 Task: Find connections with filter location Osasco with filter topic #femaleentrepreneurwith filter profile language English with filter current company CUR8 with filter school Sethu Institute of Technology with filter industry Restaurants with filter service category Wedding Photography with filter keywords title Travel Writer
Action: Mouse moved to (202, 286)
Screenshot: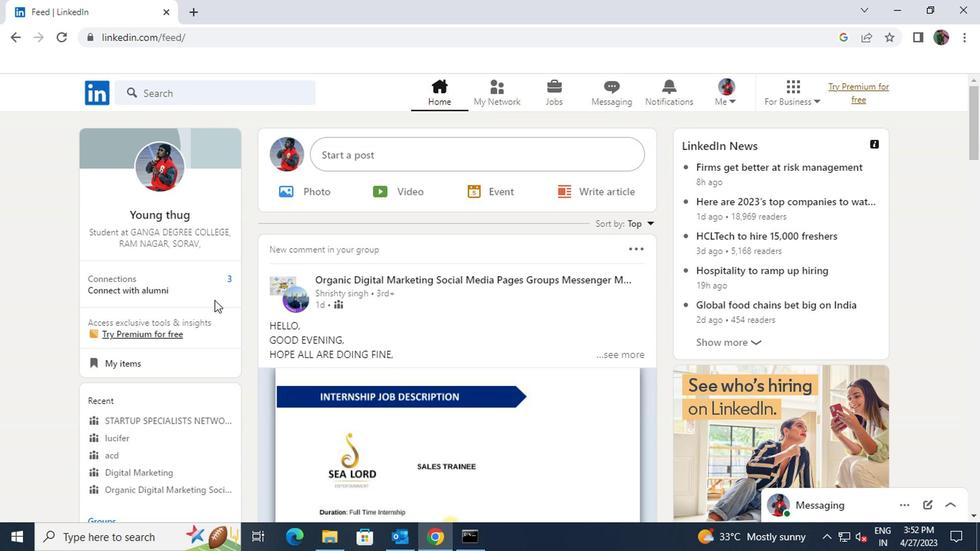
Action: Mouse pressed left at (202, 286)
Screenshot: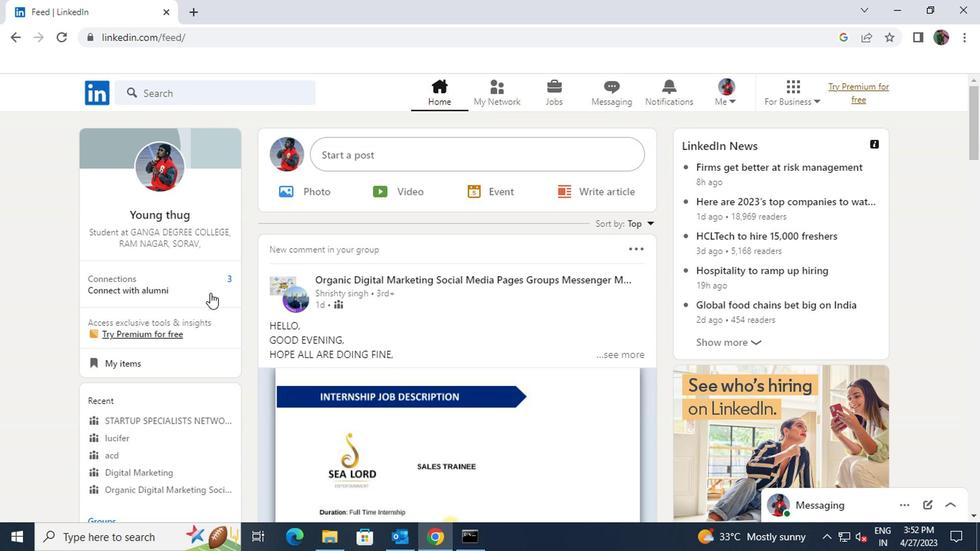 
Action: Mouse moved to (203, 171)
Screenshot: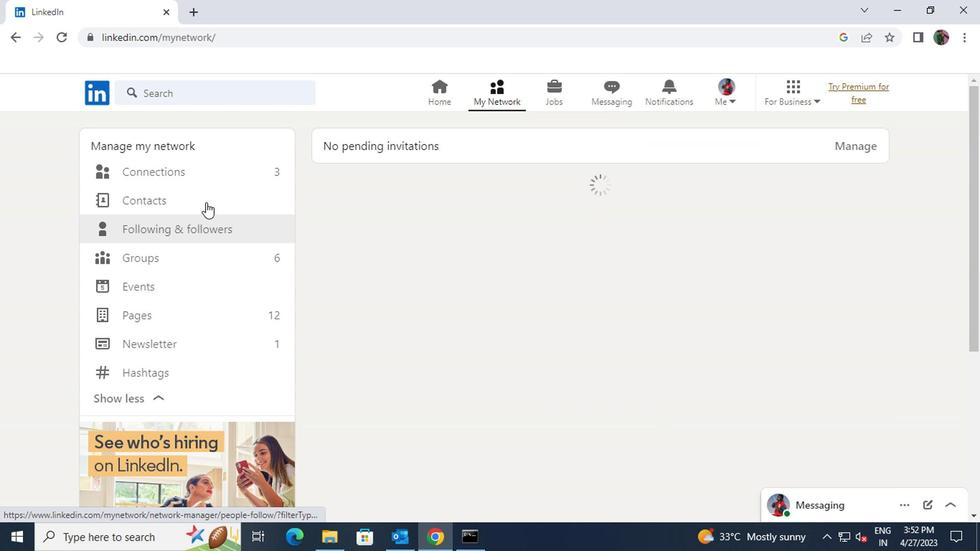 
Action: Mouse pressed left at (203, 171)
Screenshot: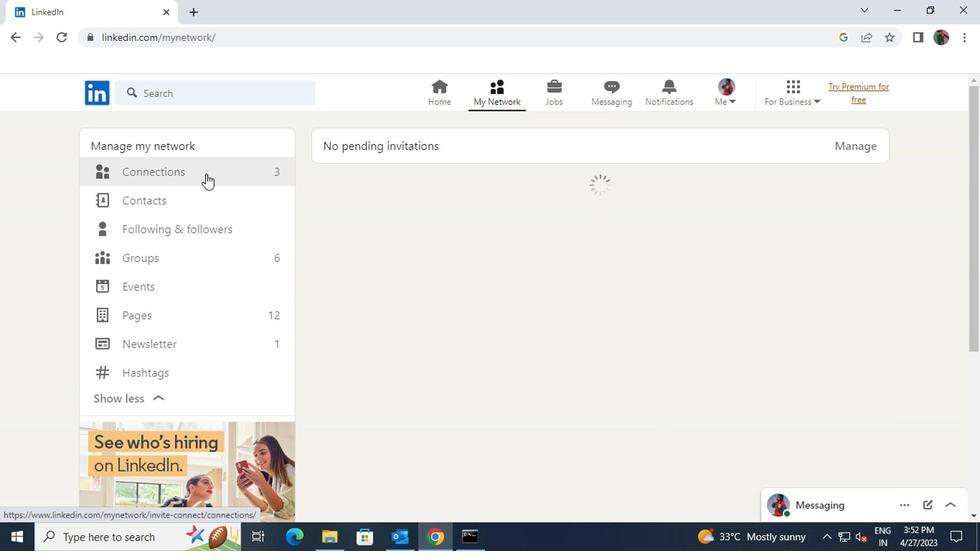 
Action: Mouse moved to (582, 172)
Screenshot: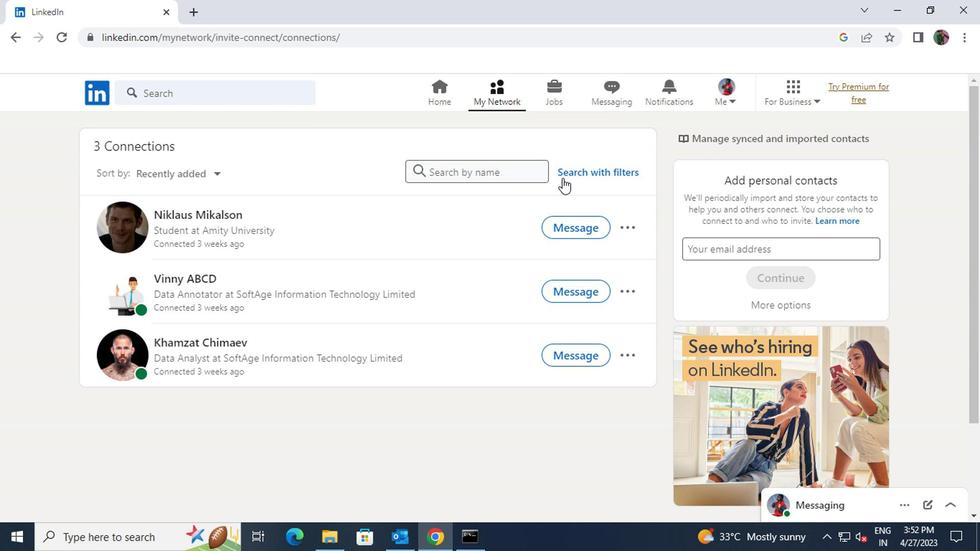 
Action: Mouse pressed left at (582, 172)
Screenshot: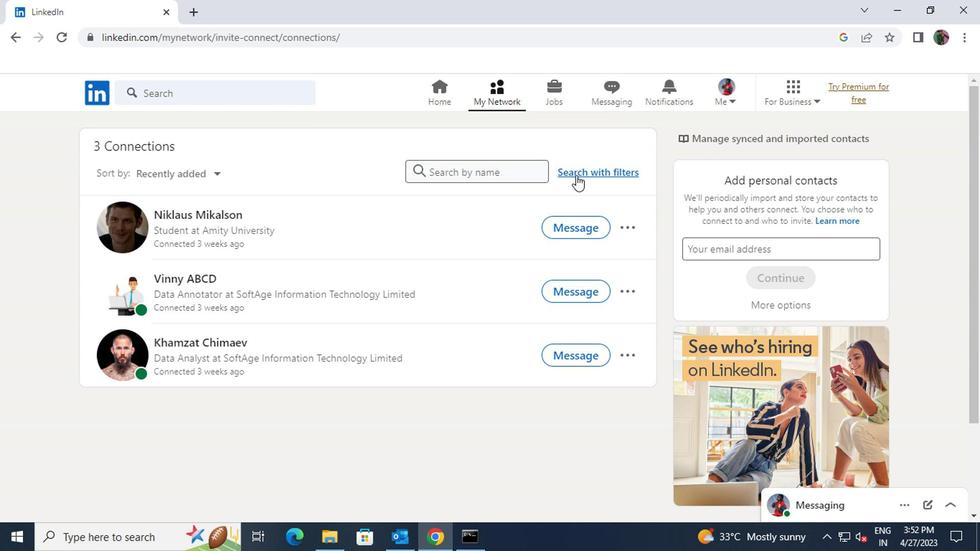 
Action: Mouse moved to (528, 136)
Screenshot: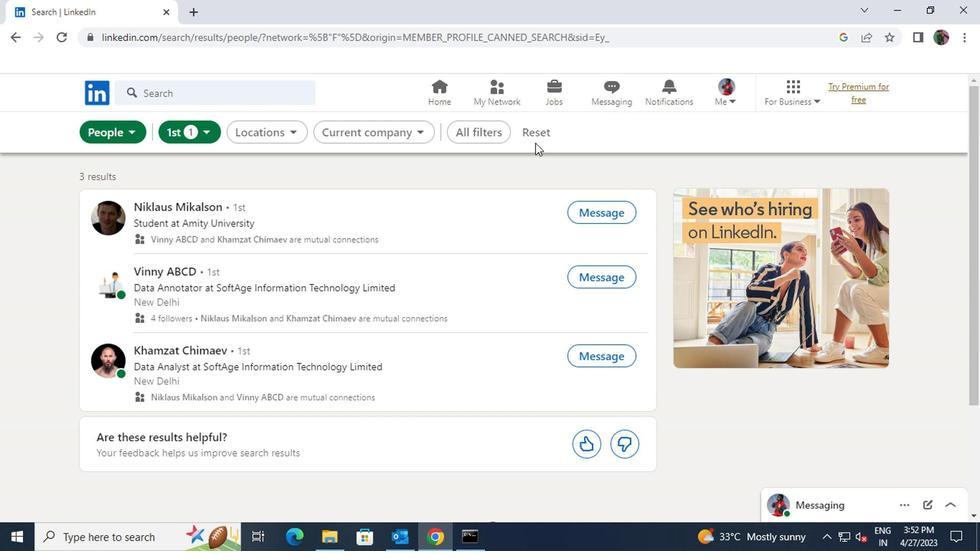 
Action: Mouse pressed left at (528, 136)
Screenshot: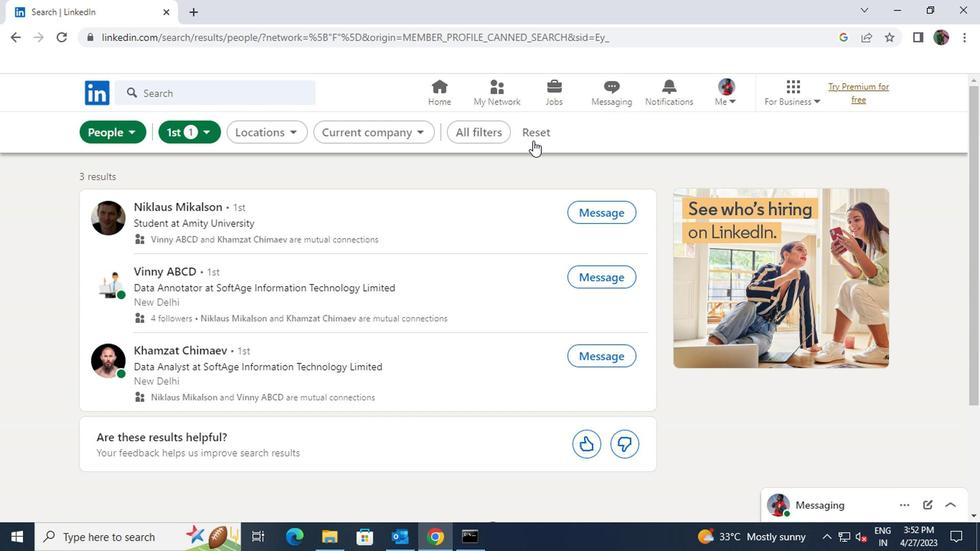 
Action: Mouse pressed left at (528, 136)
Screenshot: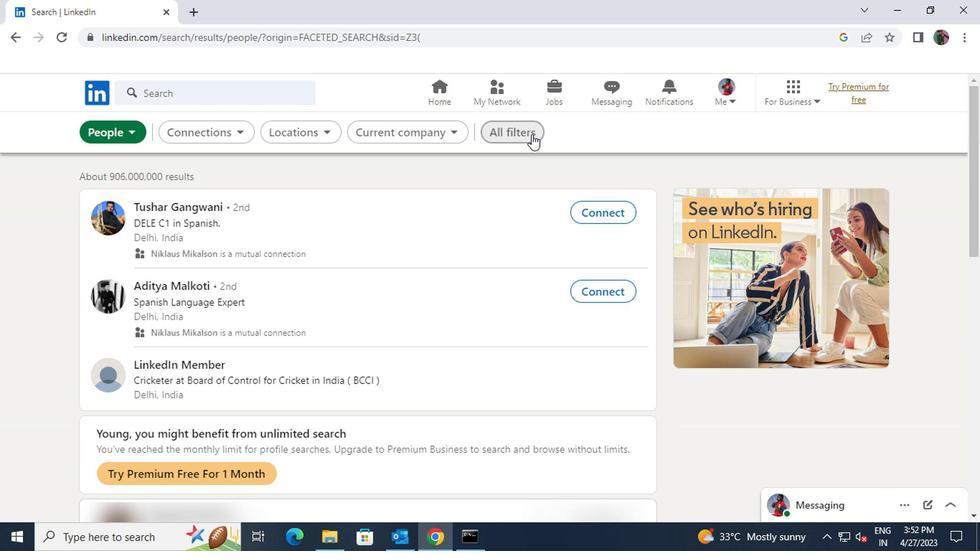 
Action: Mouse moved to (725, 295)
Screenshot: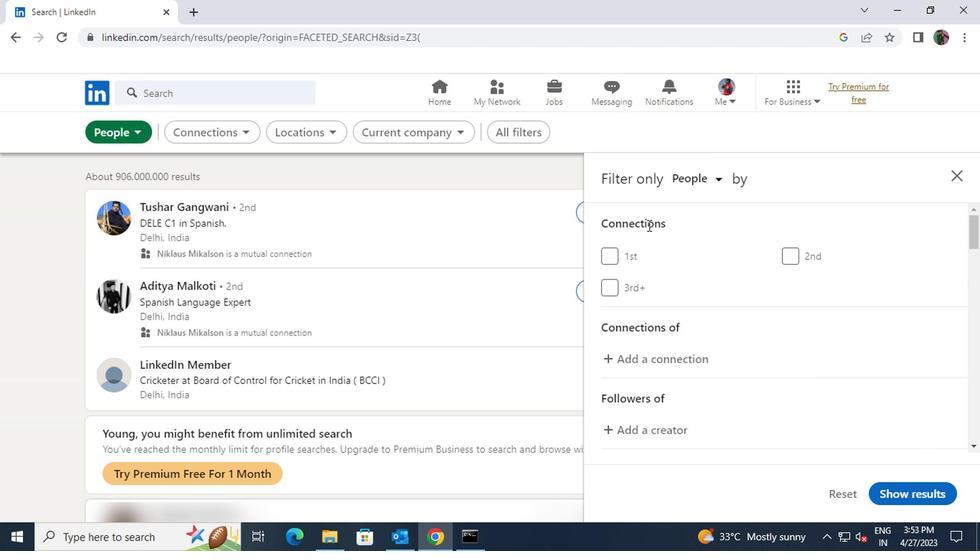 
Action: Mouse scrolled (725, 295) with delta (0, 0)
Screenshot: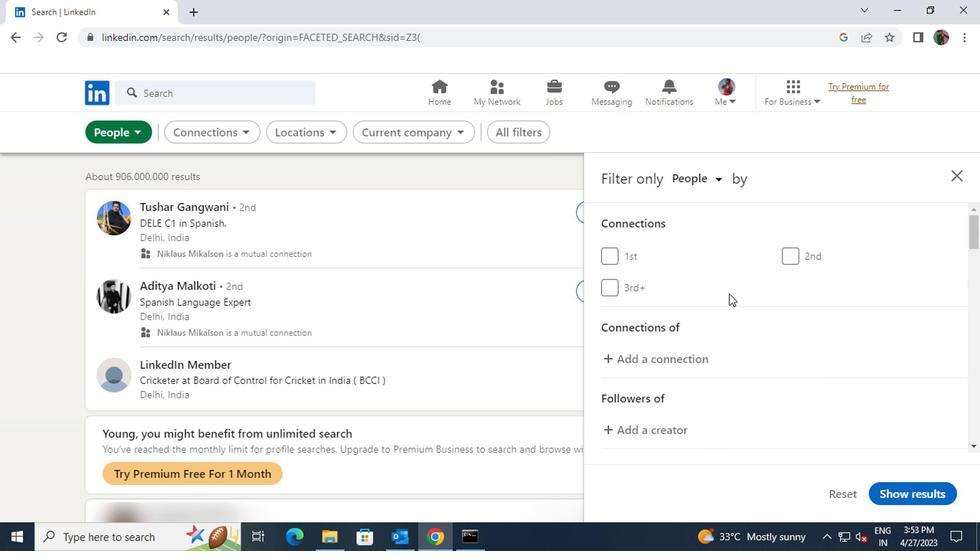 
Action: Mouse scrolled (725, 295) with delta (0, 0)
Screenshot: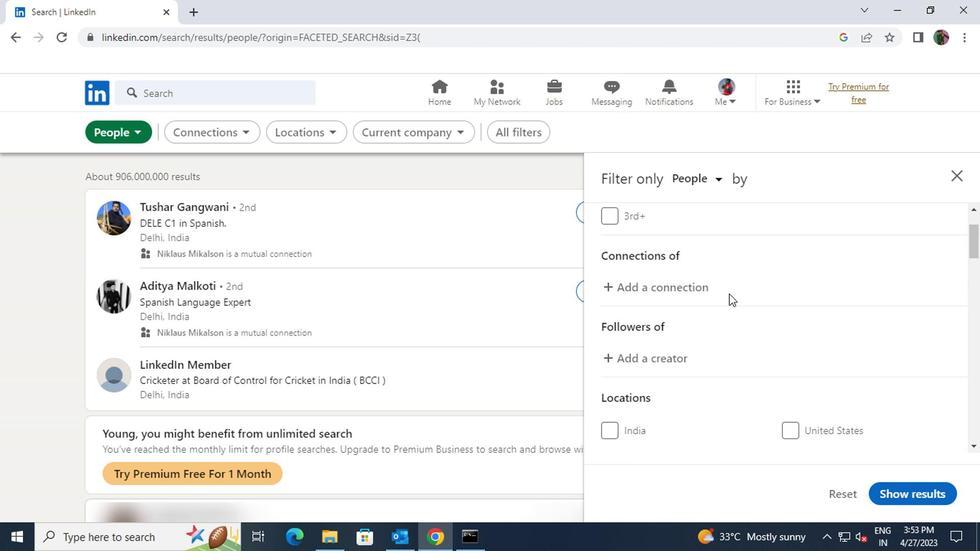 
Action: Mouse scrolled (725, 295) with delta (0, 0)
Screenshot: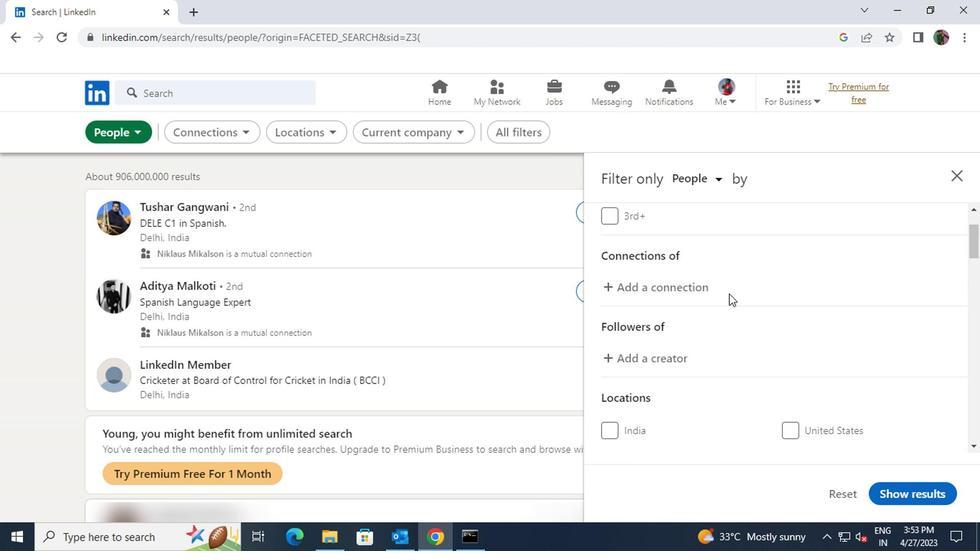 
Action: Mouse scrolled (725, 295) with delta (0, 0)
Screenshot: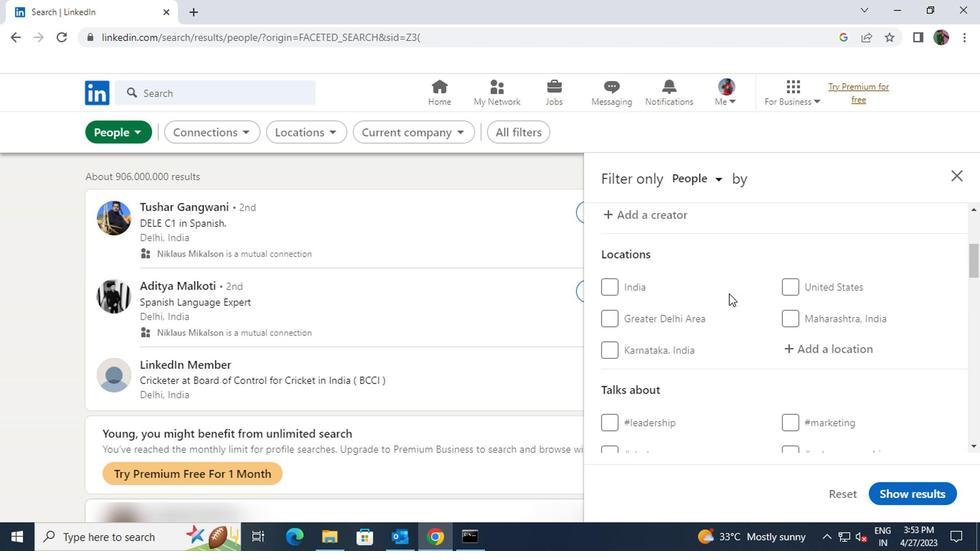
Action: Mouse moved to (798, 277)
Screenshot: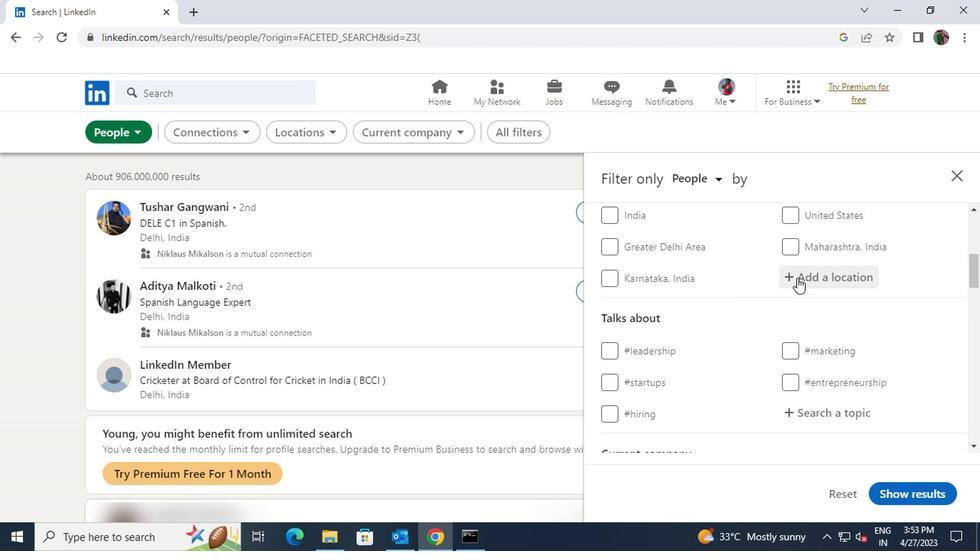 
Action: Mouse pressed left at (798, 277)
Screenshot: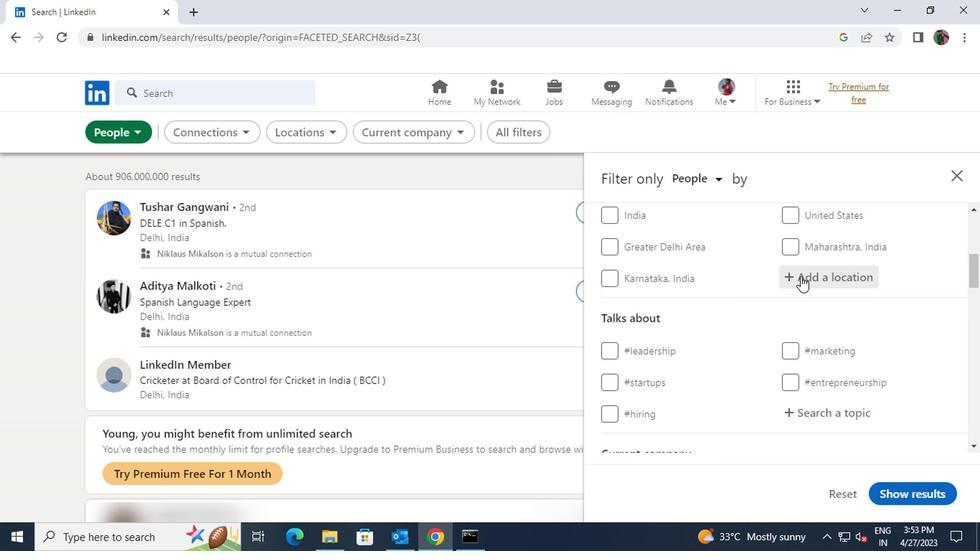 
Action: Key pressed <Key.shift>OSASCO
Screenshot: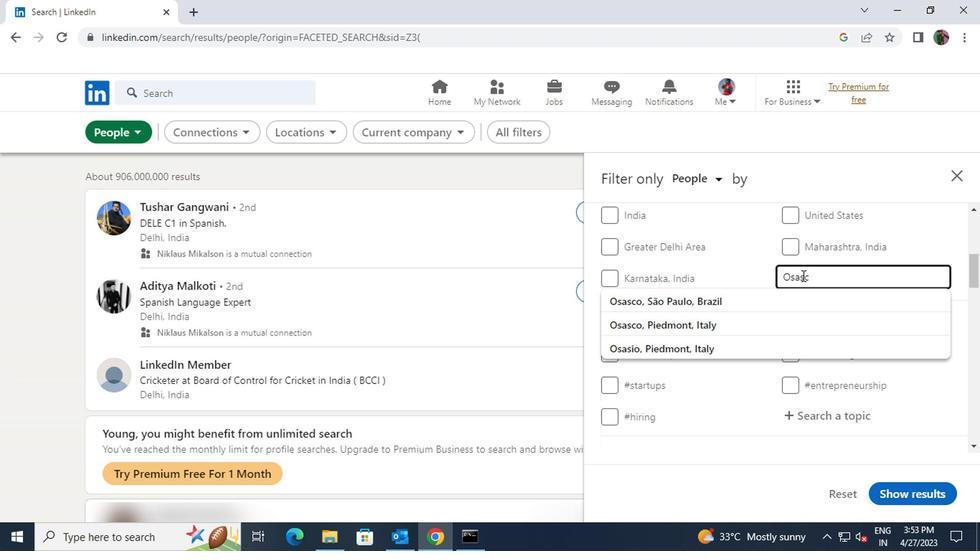 
Action: Mouse moved to (791, 297)
Screenshot: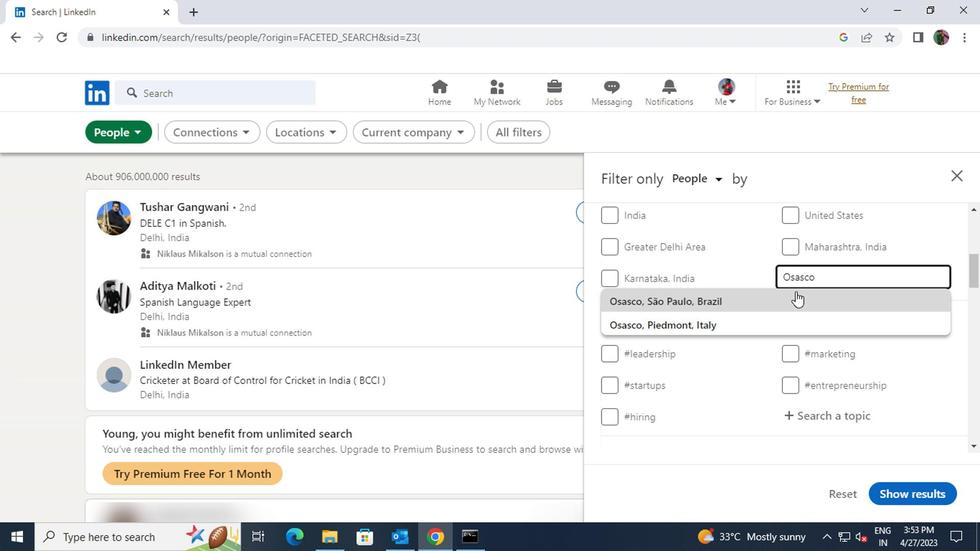 
Action: Mouse pressed left at (791, 297)
Screenshot: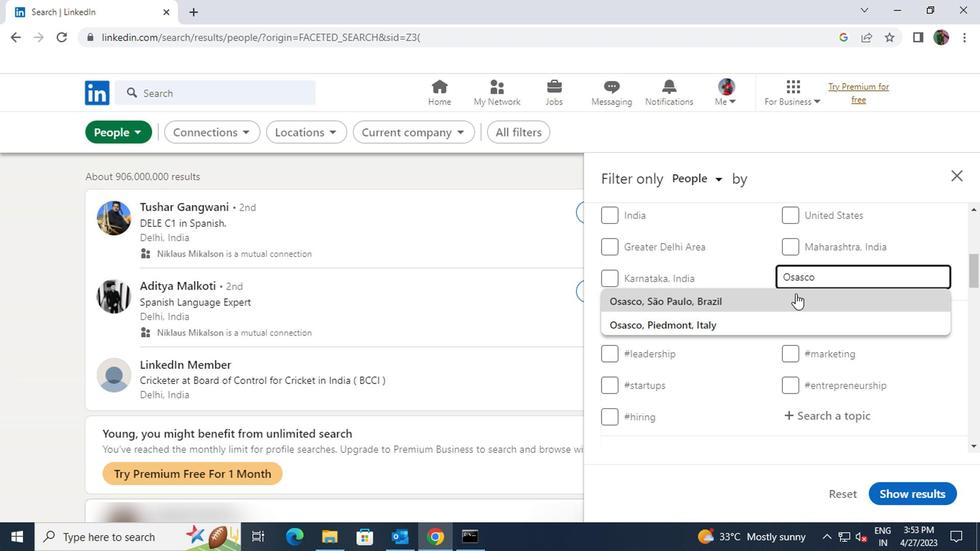 
Action: Mouse scrolled (791, 296) with delta (0, -1)
Screenshot: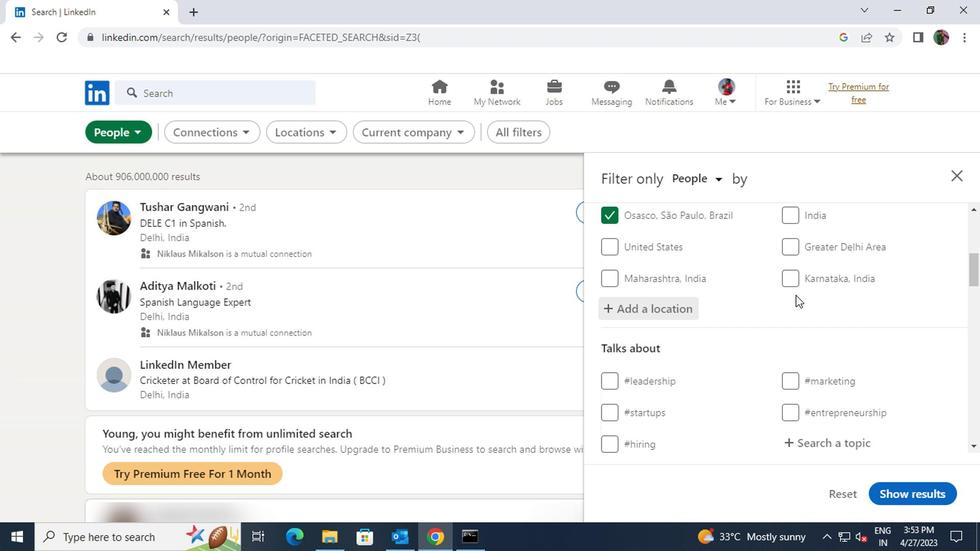 
Action: Mouse scrolled (791, 296) with delta (0, -1)
Screenshot: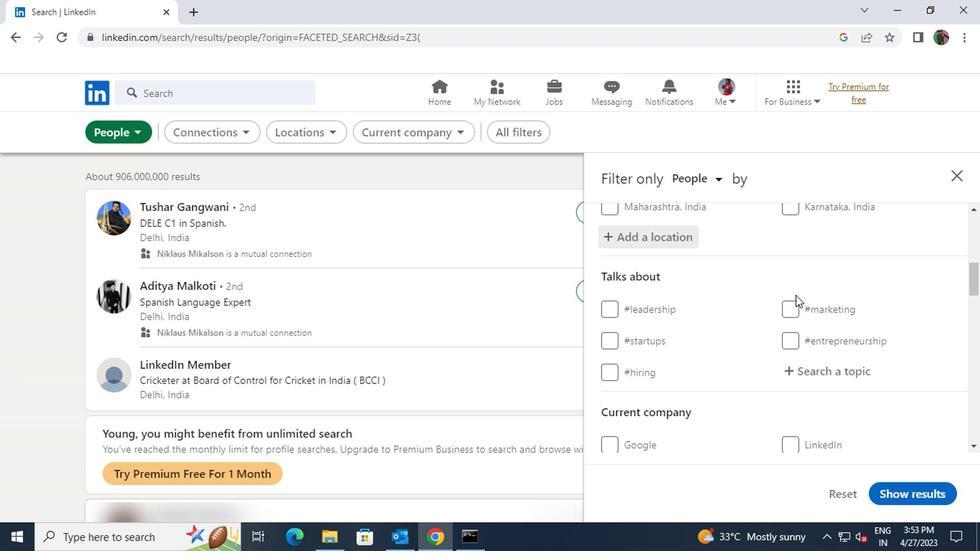 
Action: Mouse moved to (791, 299)
Screenshot: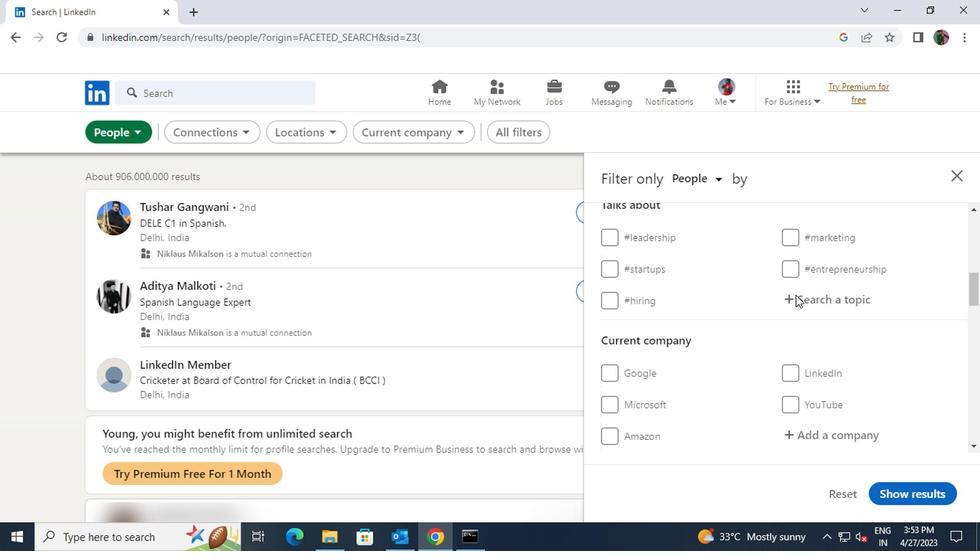 
Action: Mouse pressed left at (791, 299)
Screenshot: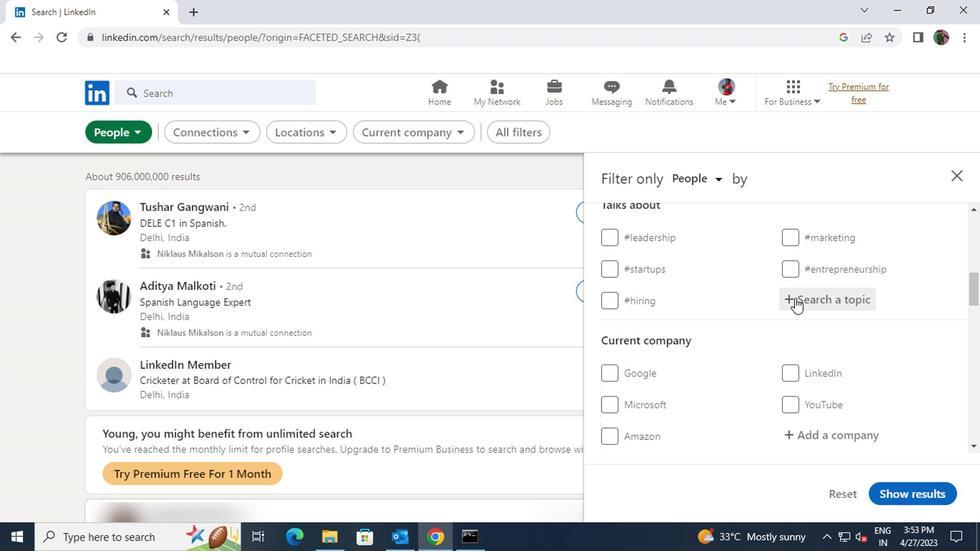 
Action: Key pressed <Key.shift><Key.shift><Key.shift><Key.shift><Key.shift><Key.shift><Key.shift>#FEMALEENTERPENERWITH
Screenshot: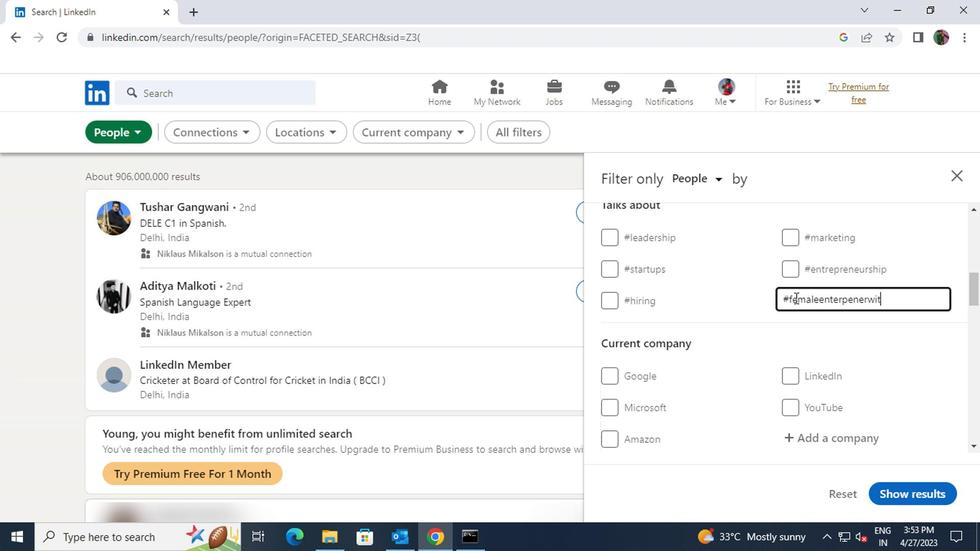 
Action: Mouse scrolled (791, 299) with delta (0, 0)
Screenshot: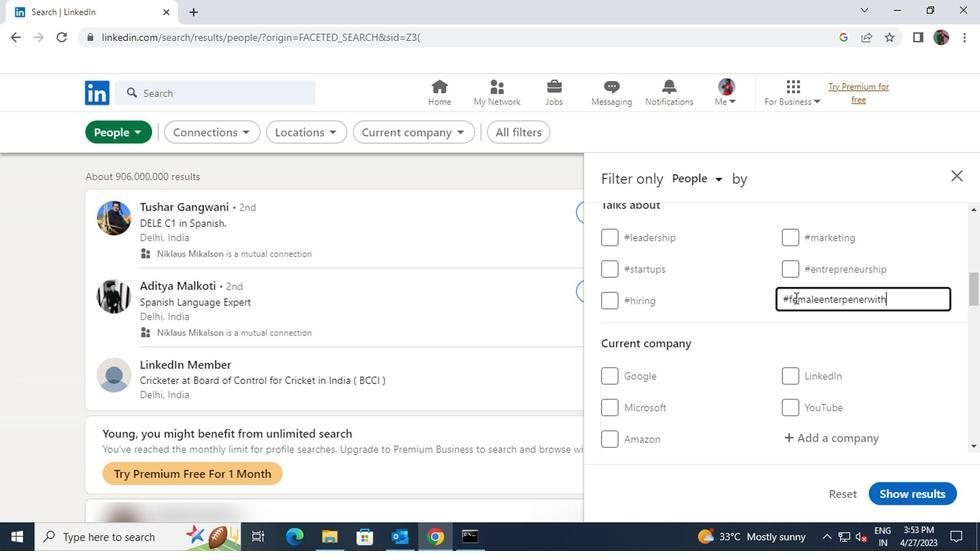 
Action: Mouse moved to (798, 362)
Screenshot: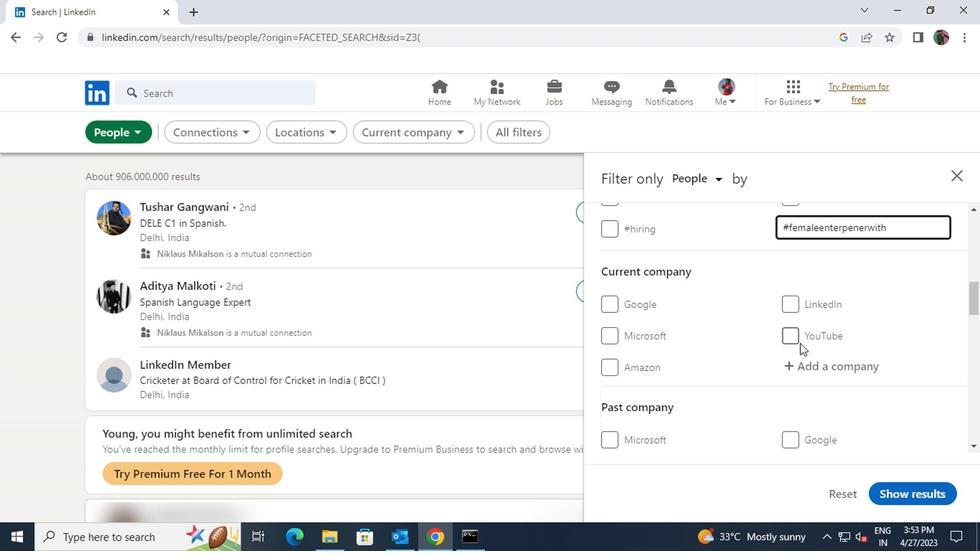 
Action: Mouse pressed left at (798, 362)
Screenshot: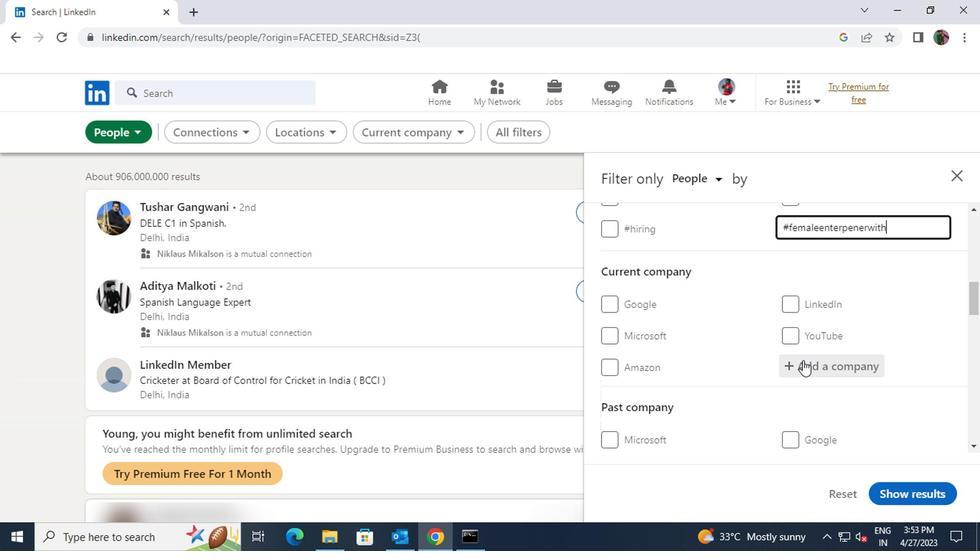 
Action: Key pressed <Key.shift>CUR*
Screenshot: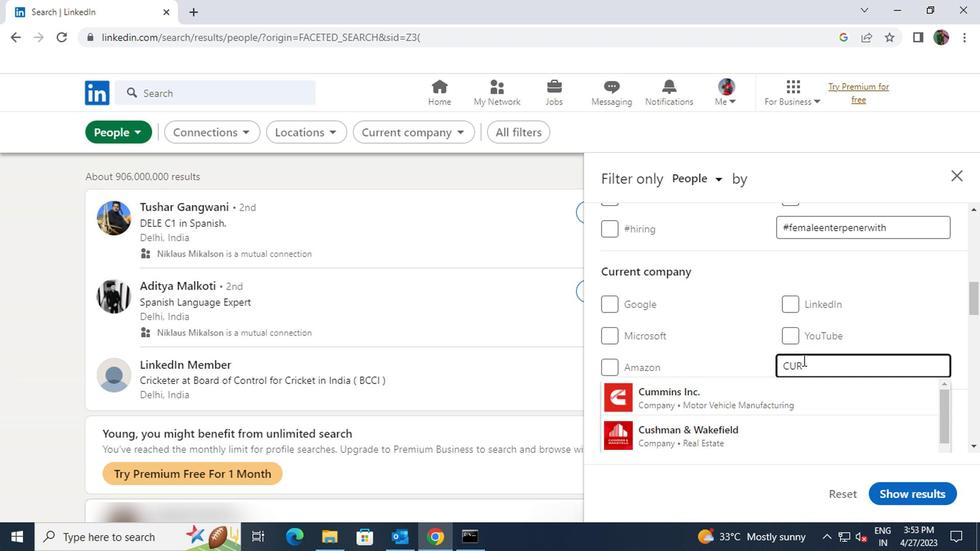 
Action: Mouse moved to (787, 385)
Screenshot: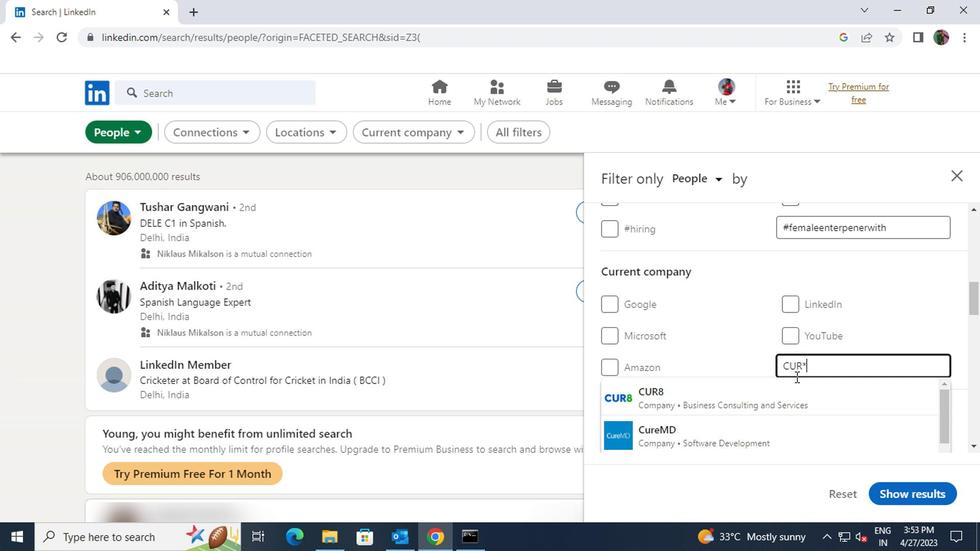 
Action: Mouse pressed left at (787, 385)
Screenshot: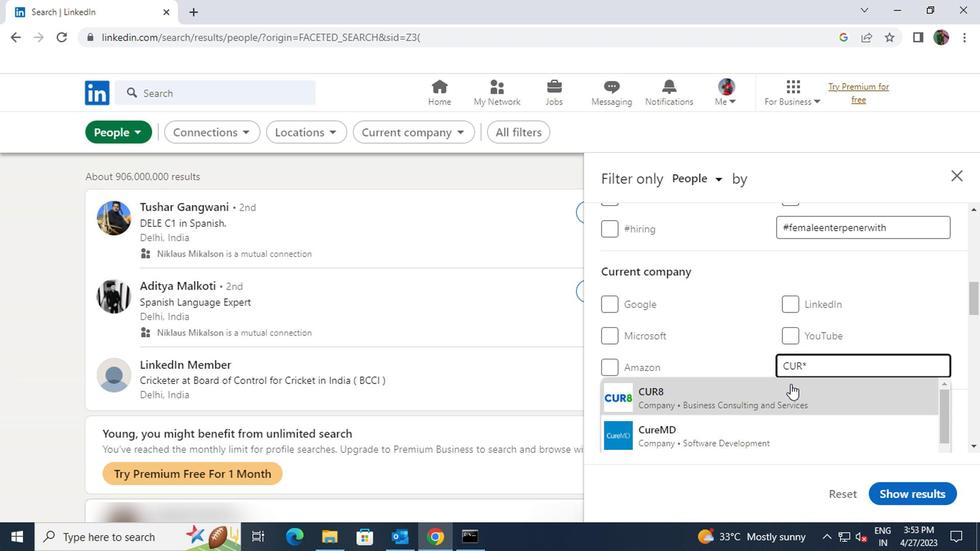 
Action: Mouse scrolled (787, 385) with delta (0, 0)
Screenshot: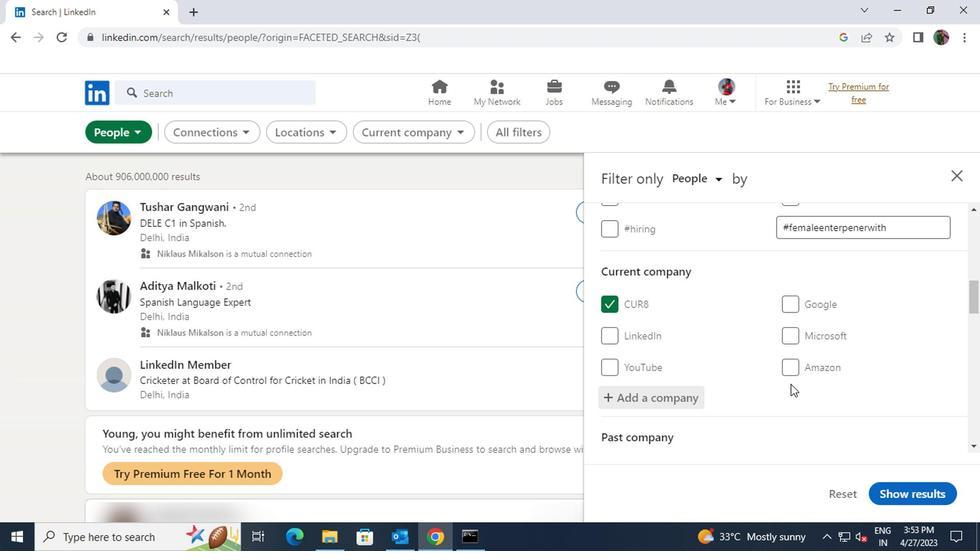 
Action: Mouse scrolled (787, 385) with delta (0, 0)
Screenshot: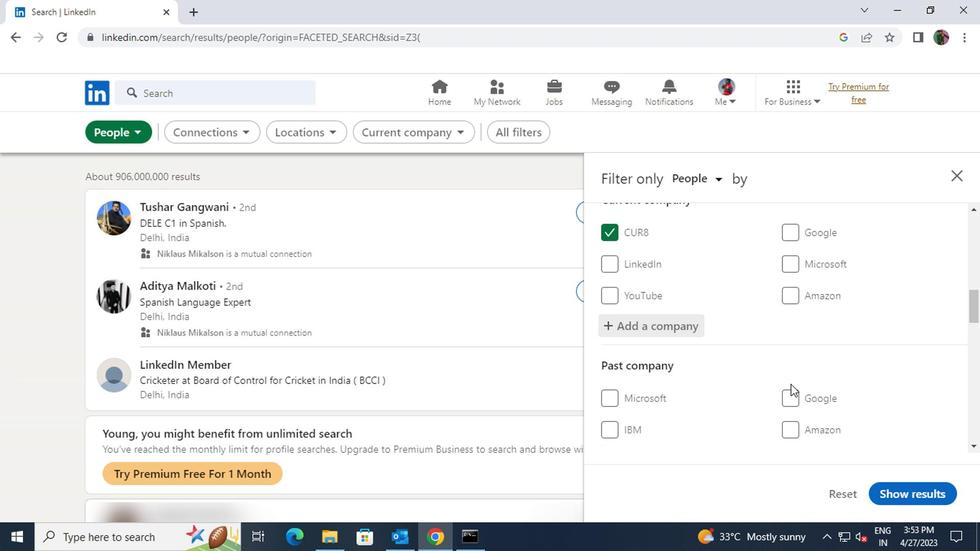 
Action: Mouse scrolled (787, 385) with delta (0, 0)
Screenshot: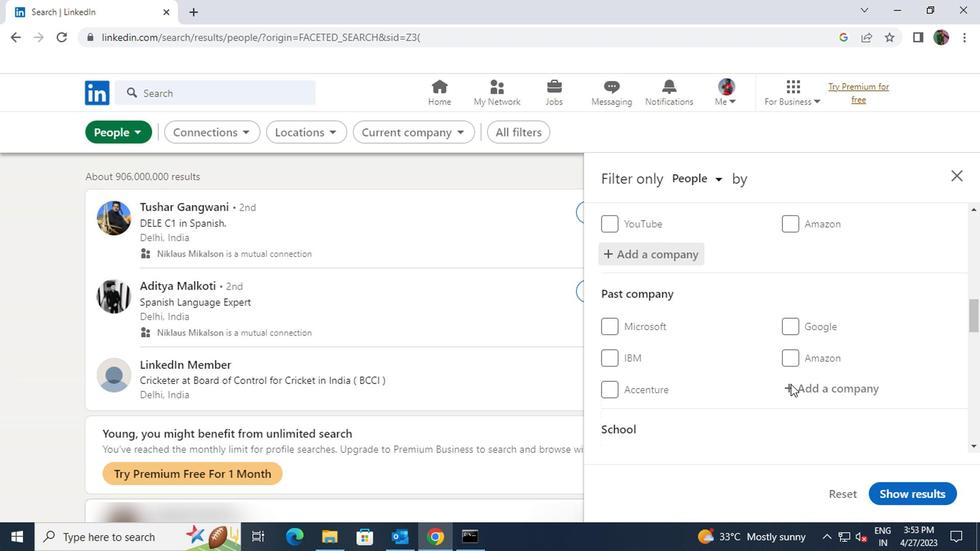 
Action: Mouse scrolled (787, 385) with delta (0, 0)
Screenshot: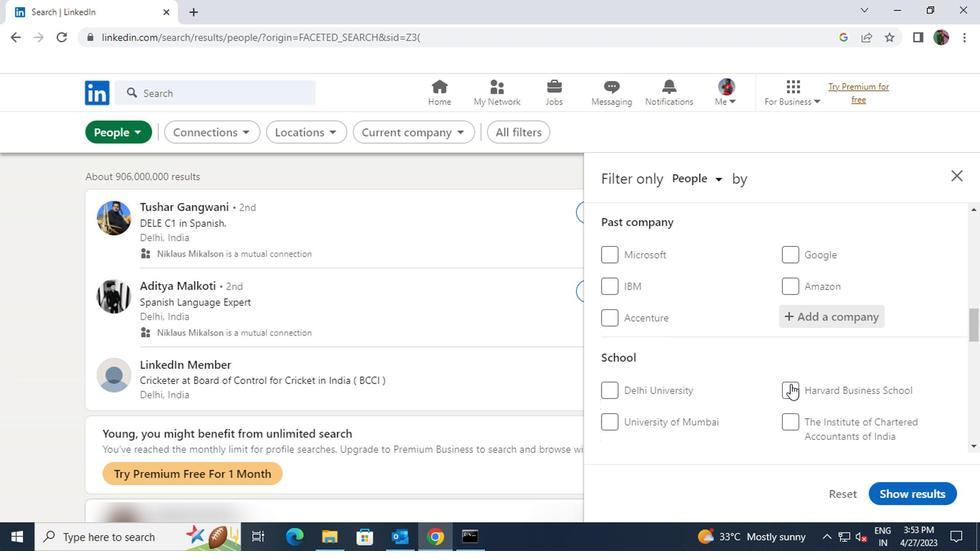
Action: Mouse moved to (788, 391)
Screenshot: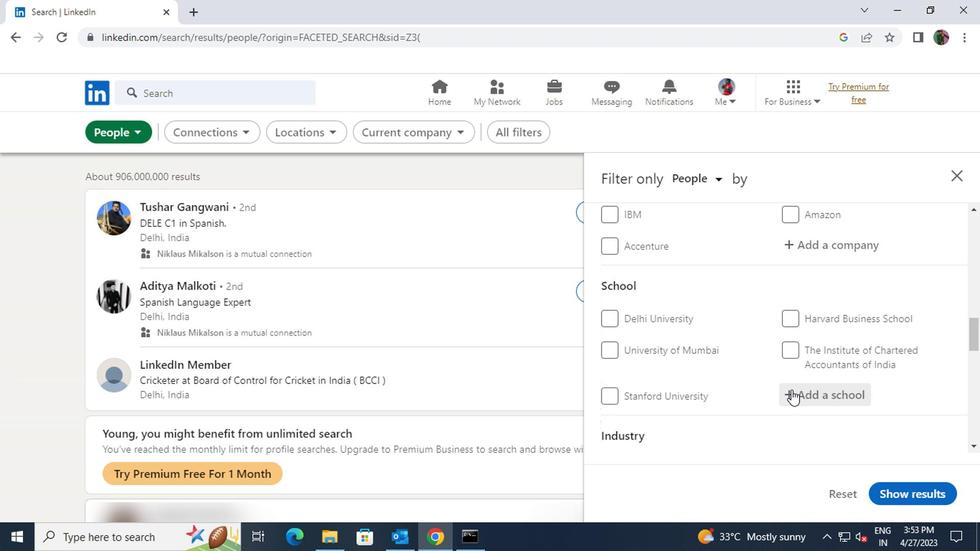 
Action: Mouse pressed left at (788, 391)
Screenshot: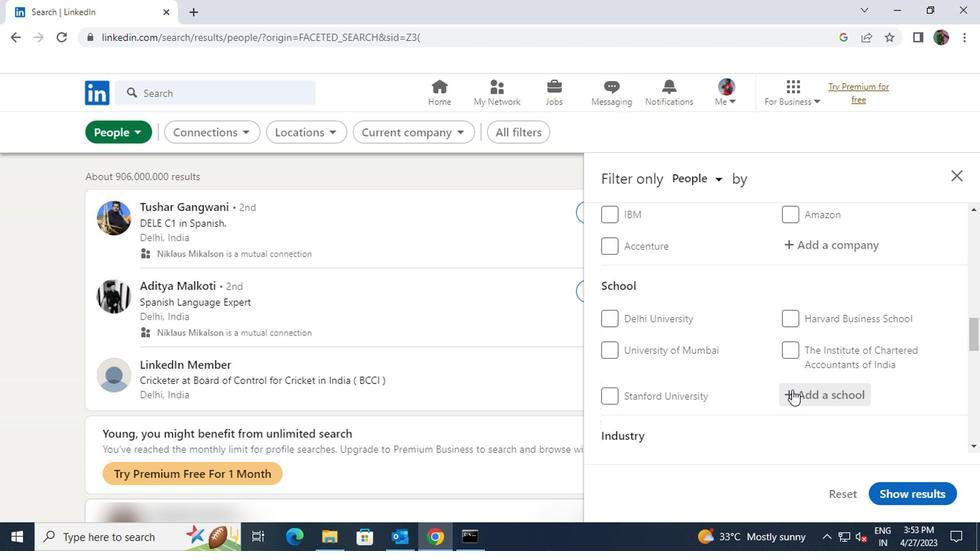 
Action: Key pressed <Key.shift>SETHU<Key.space>
Screenshot: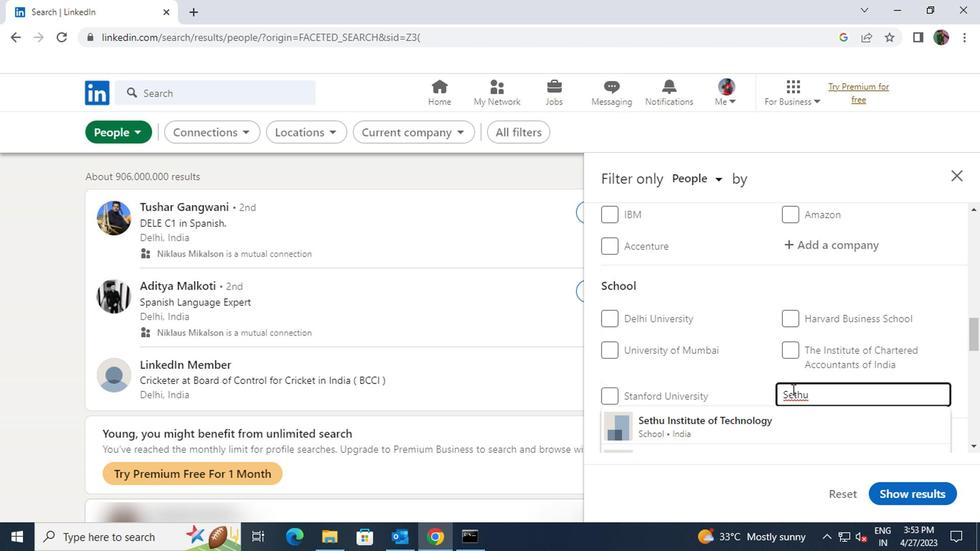 
Action: Mouse moved to (782, 424)
Screenshot: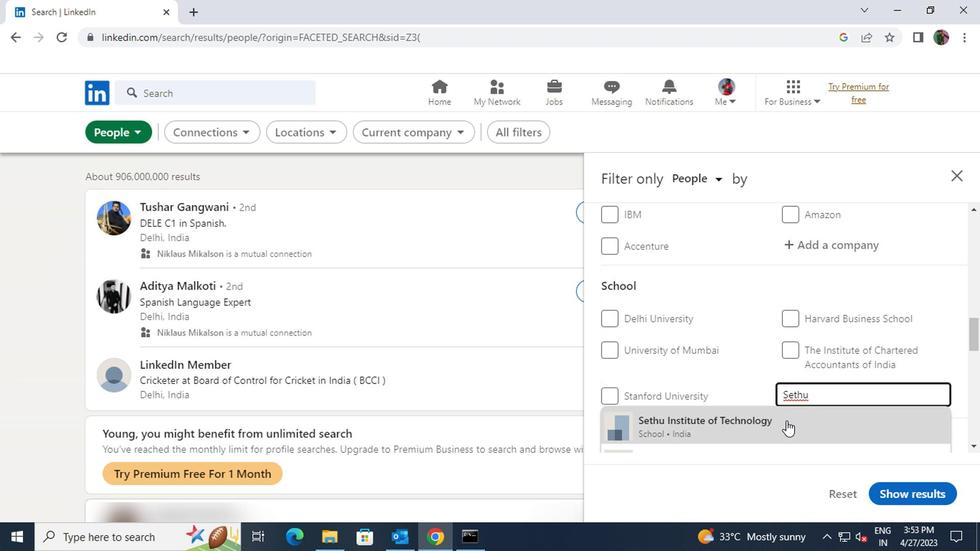 
Action: Mouse pressed left at (782, 424)
Screenshot: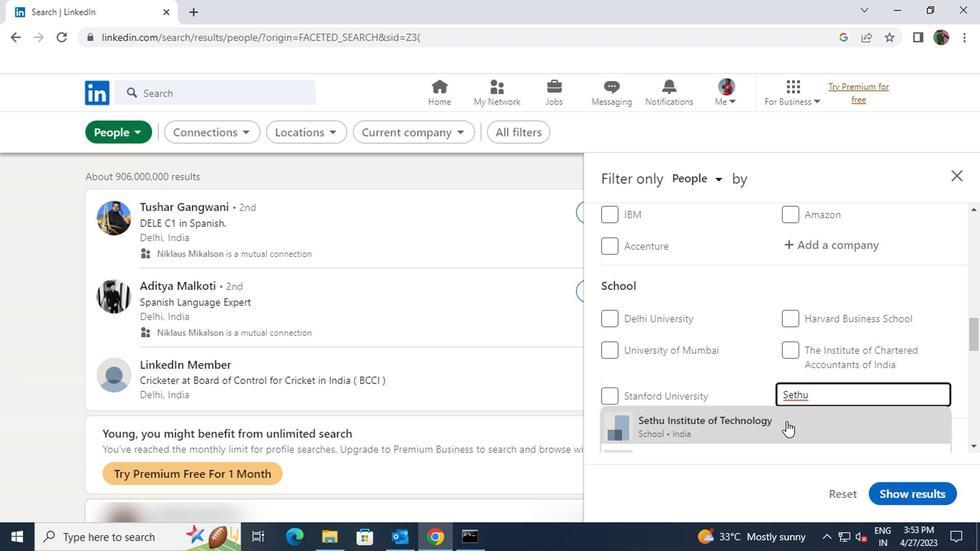 
Action: Mouse scrolled (782, 424) with delta (0, 0)
Screenshot: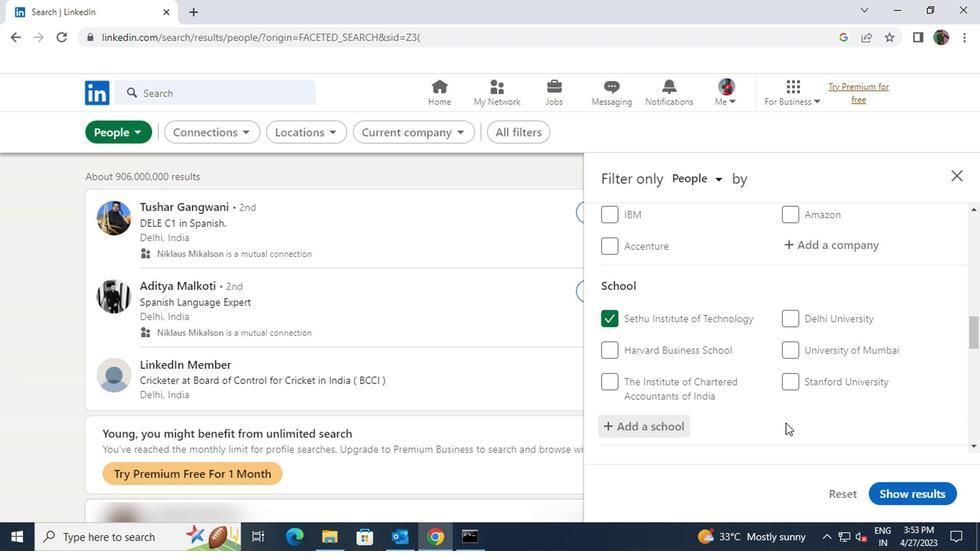 
Action: Mouse scrolled (782, 424) with delta (0, 0)
Screenshot: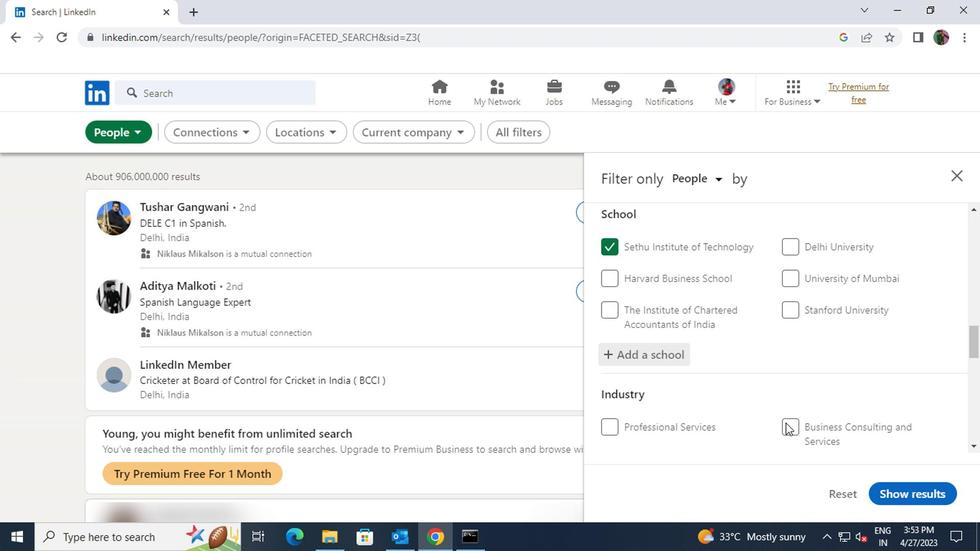 
Action: Mouse scrolled (782, 424) with delta (0, 0)
Screenshot: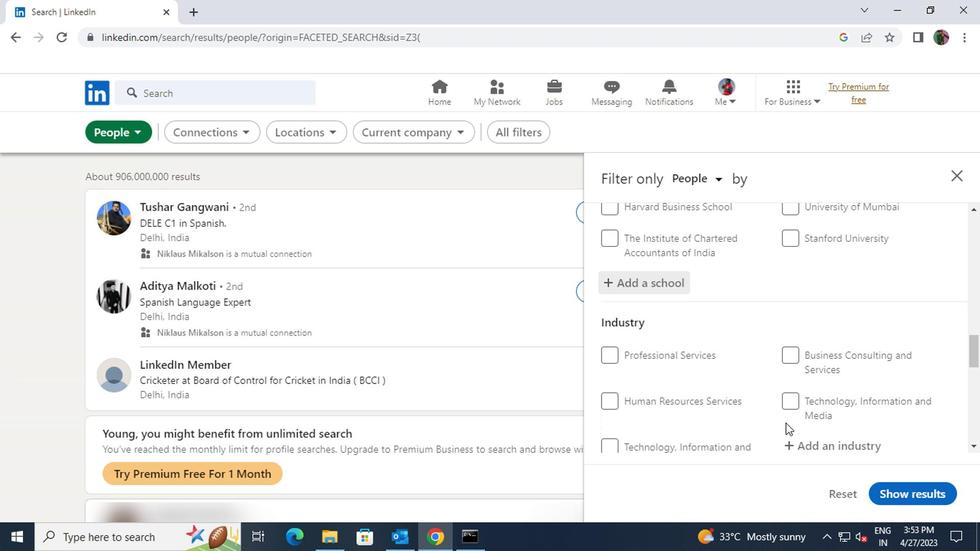 
Action: Mouse moved to (805, 378)
Screenshot: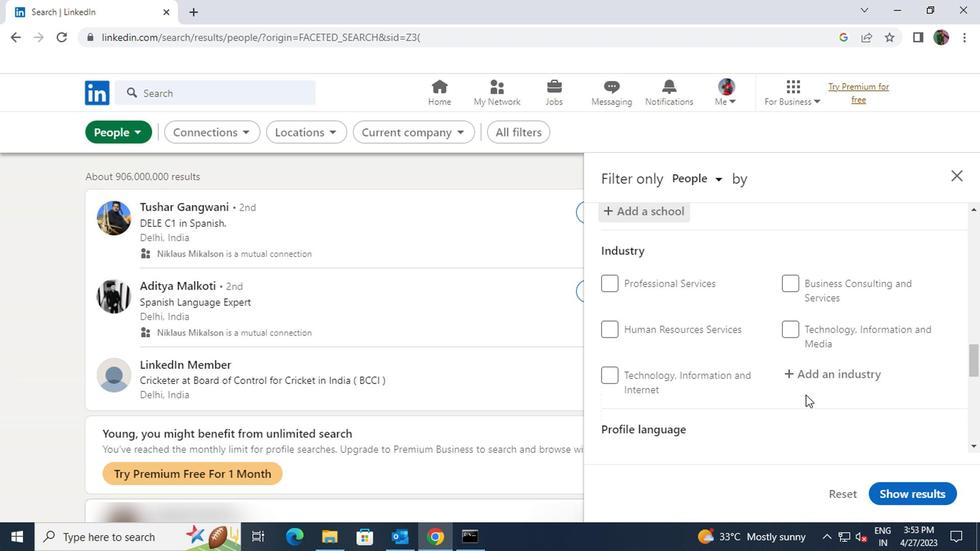
Action: Mouse pressed left at (805, 378)
Screenshot: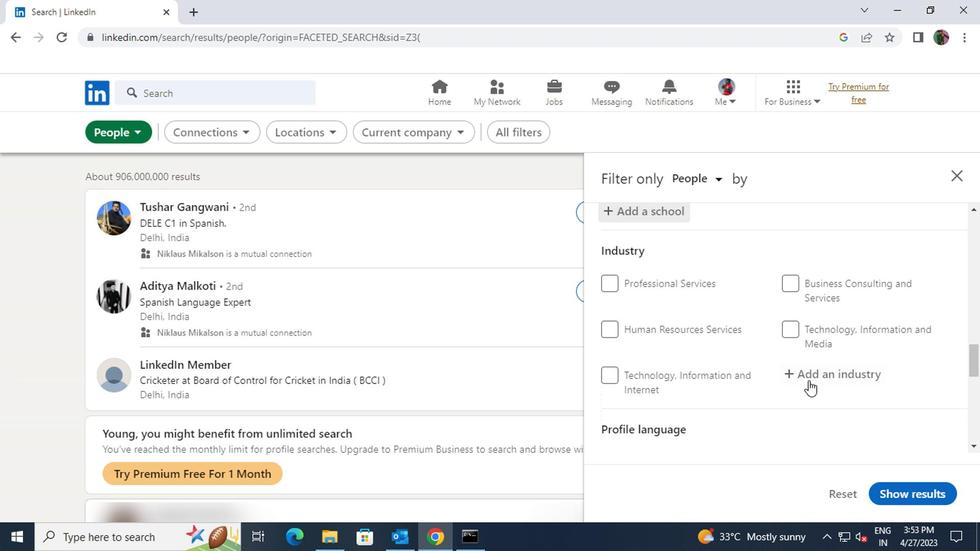 
Action: Key pressed <Key.shift>REST
Screenshot: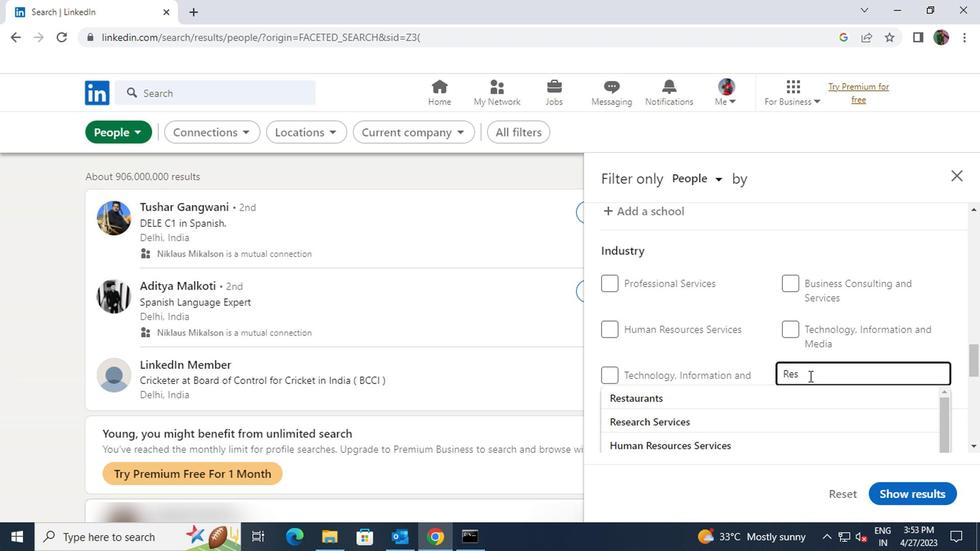
Action: Mouse moved to (802, 391)
Screenshot: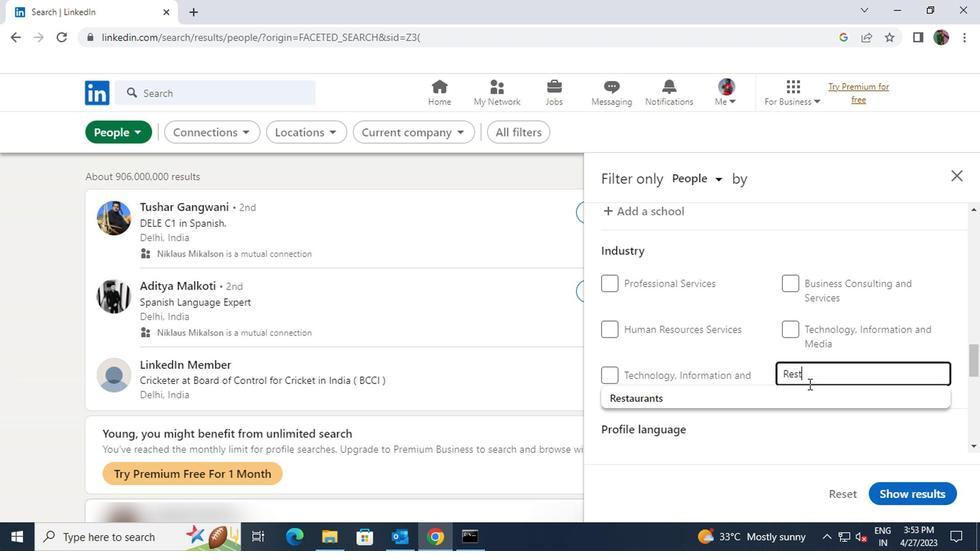 
Action: Mouse pressed left at (802, 391)
Screenshot: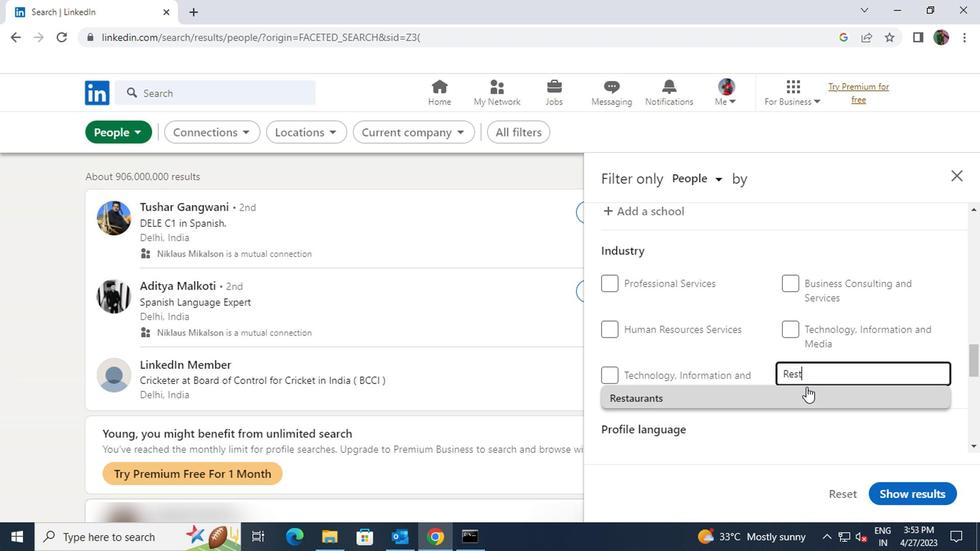 
Action: Mouse moved to (800, 392)
Screenshot: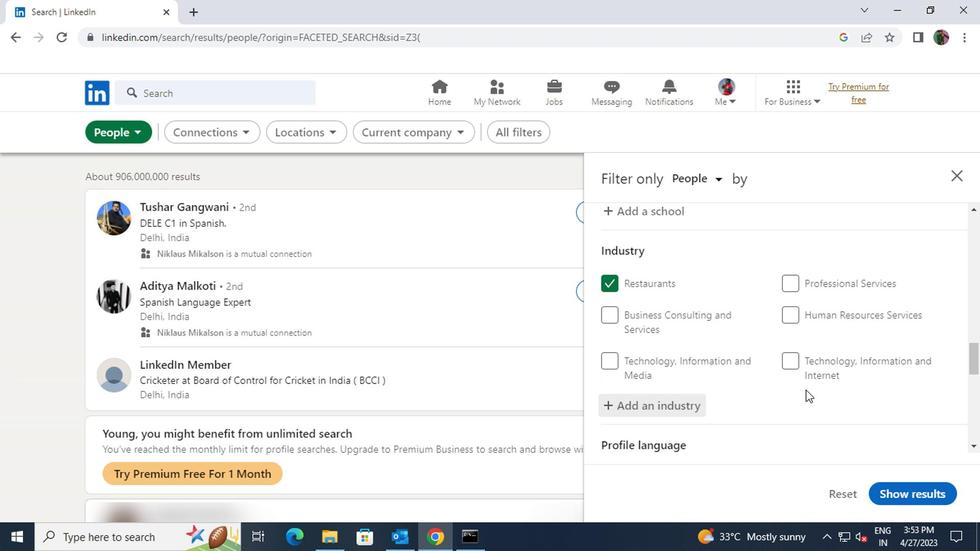 
Action: Mouse scrolled (800, 391) with delta (0, -1)
Screenshot: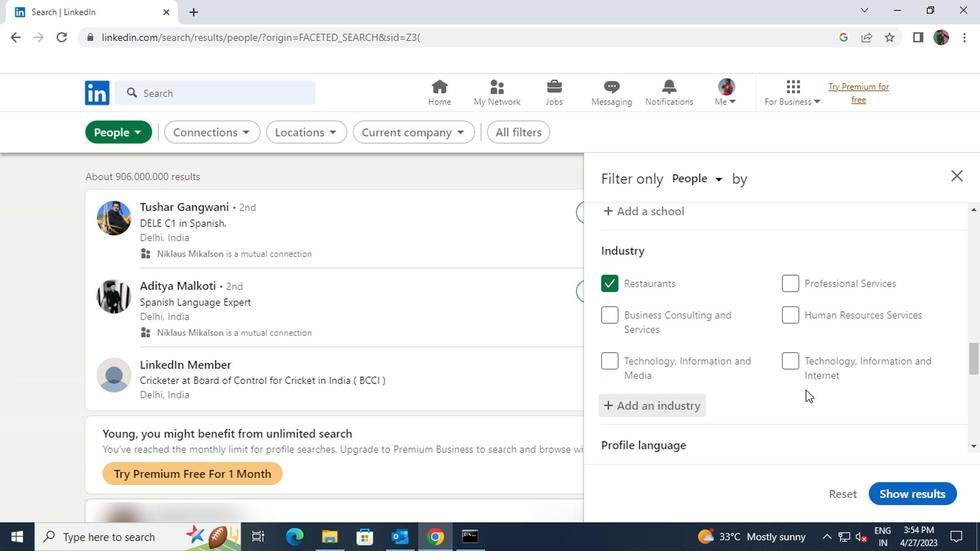 
Action: Mouse moved to (607, 404)
Screenshot: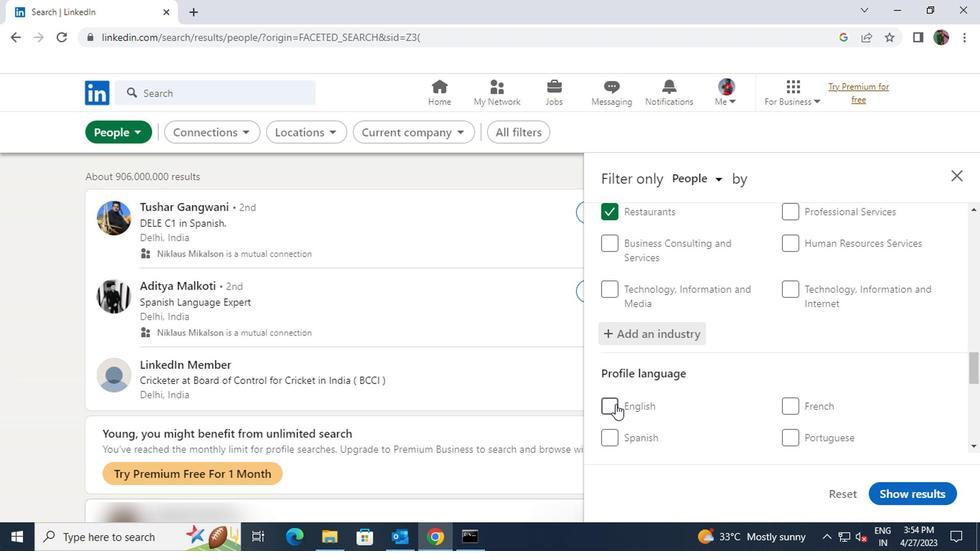 
Action: Mouse pressed left at (607, 404)
Screenshot: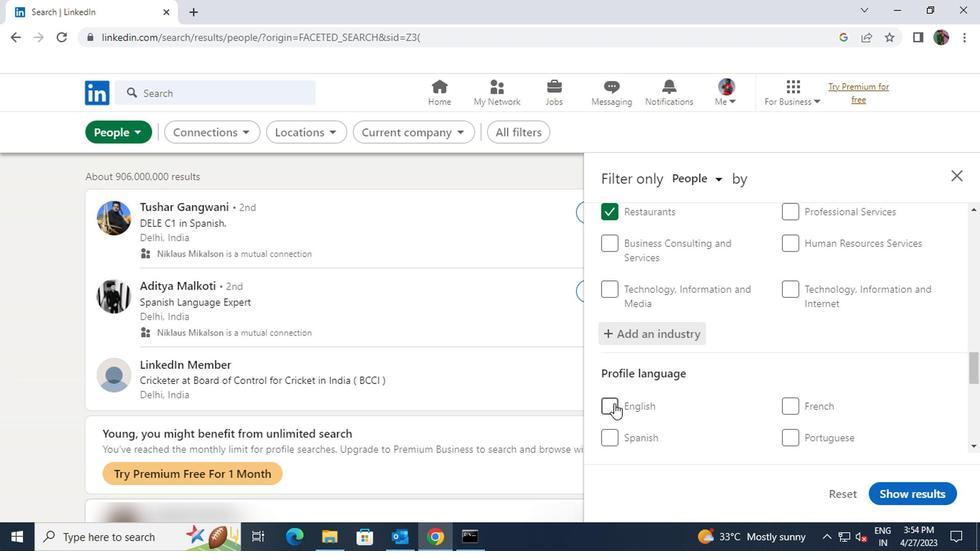 
Action: Mouse moved to (680, 403)
Screenshot: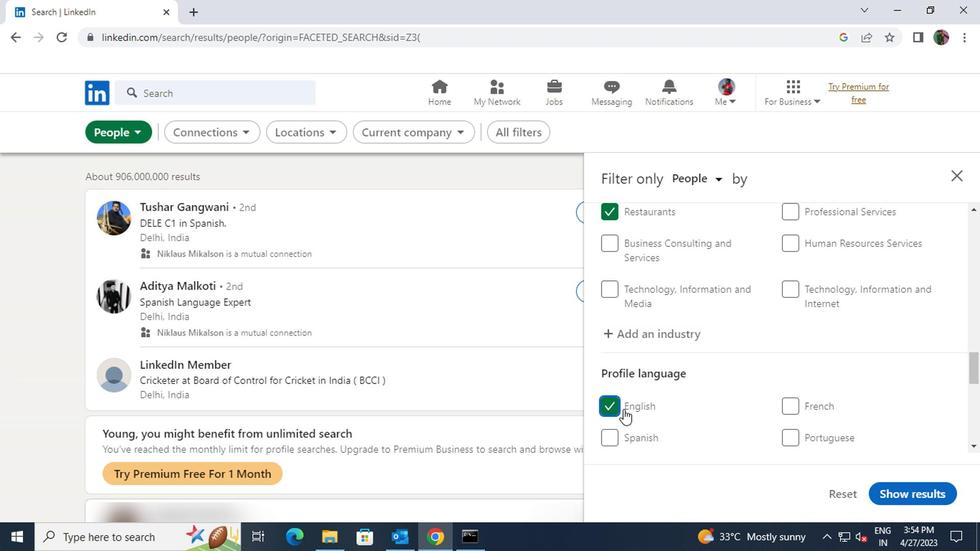 
Action: Mouse scrolled (680, 403) with delta (0, 0)
Screenshot: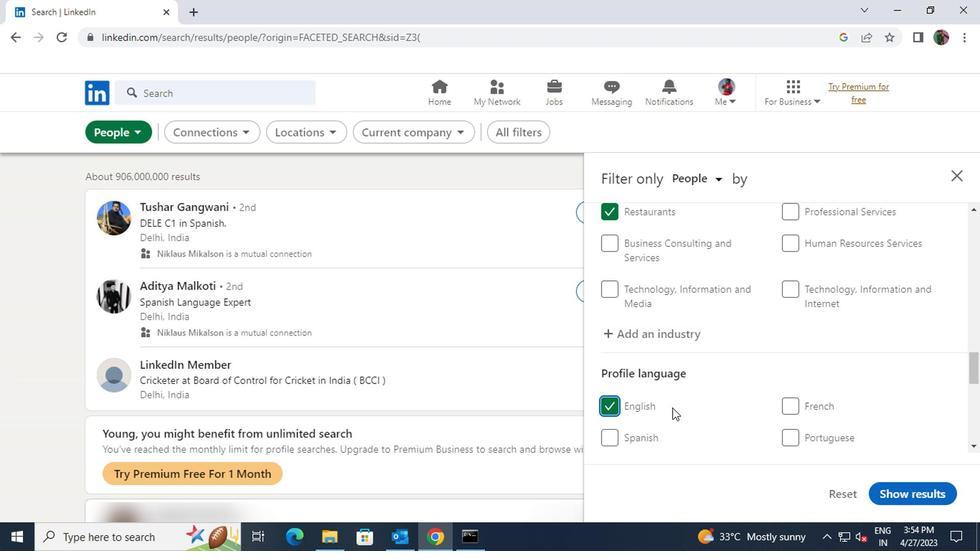 
Action: Mouse moved to (681, 402)
Screenshot: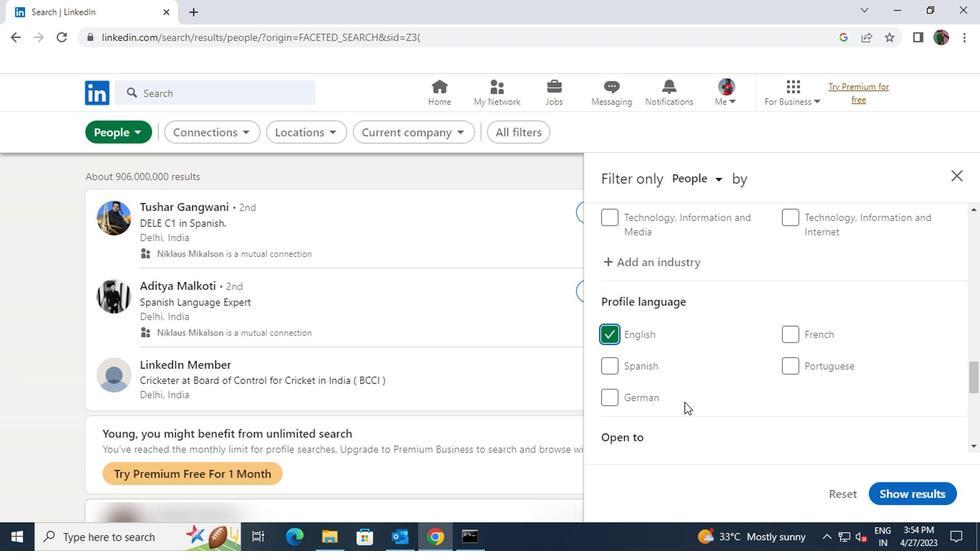 
Action: Mouse scrolled (681, 401) with delta (0, -1)
Screenshot: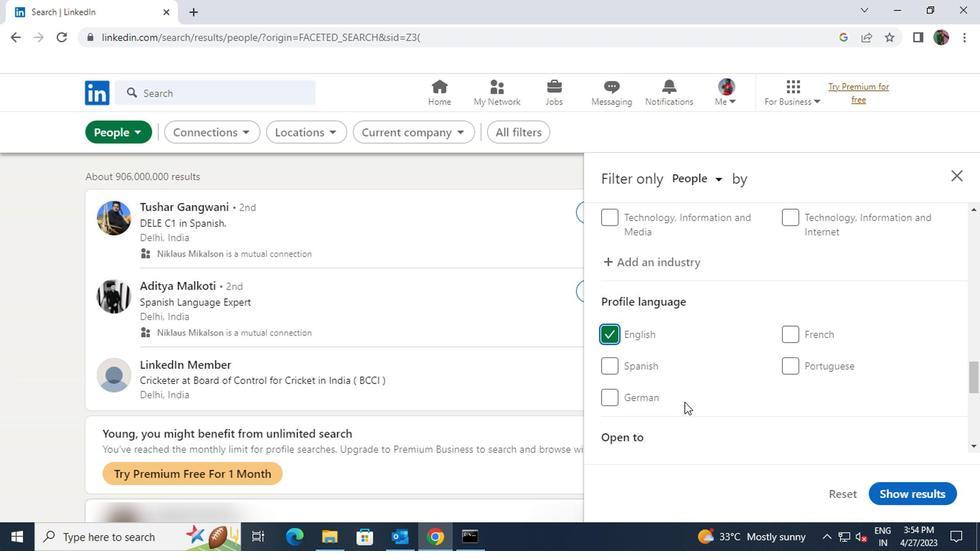 
Action: Mouse scrolled (681, 401) with delta (0, -1)
Screenshot: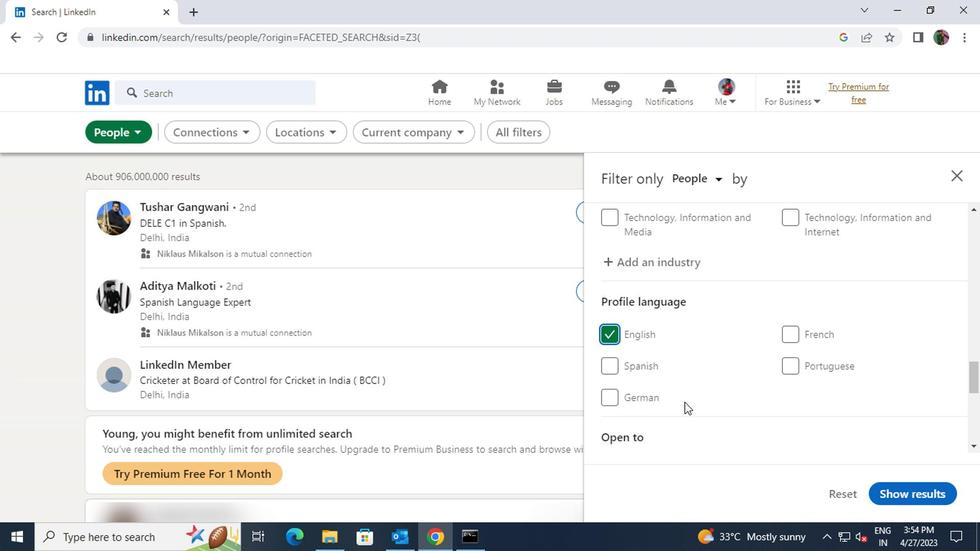 
Action: Mouse scrolled (681, 401) with delta (0, -1)
Screenshot: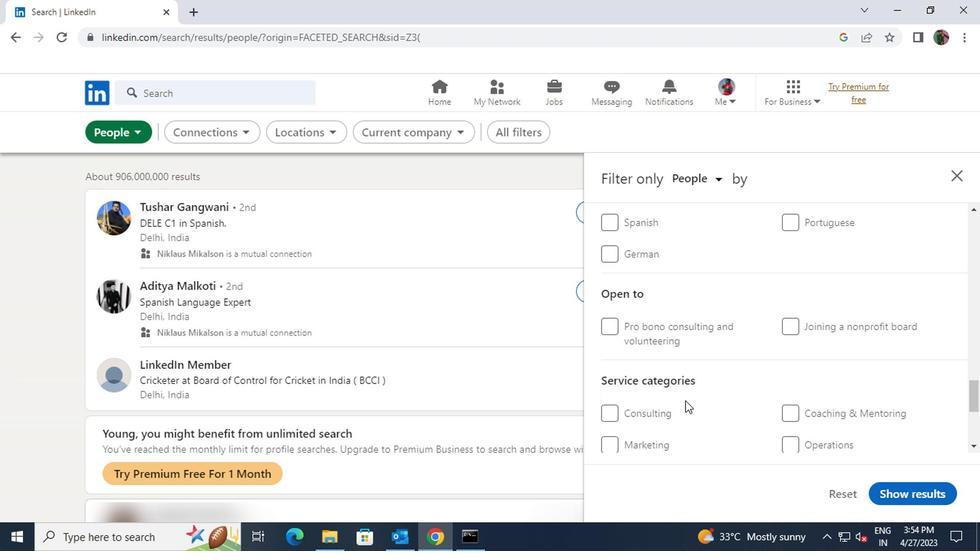 
Action: Mouse moved to (785, 398)
Screenshot: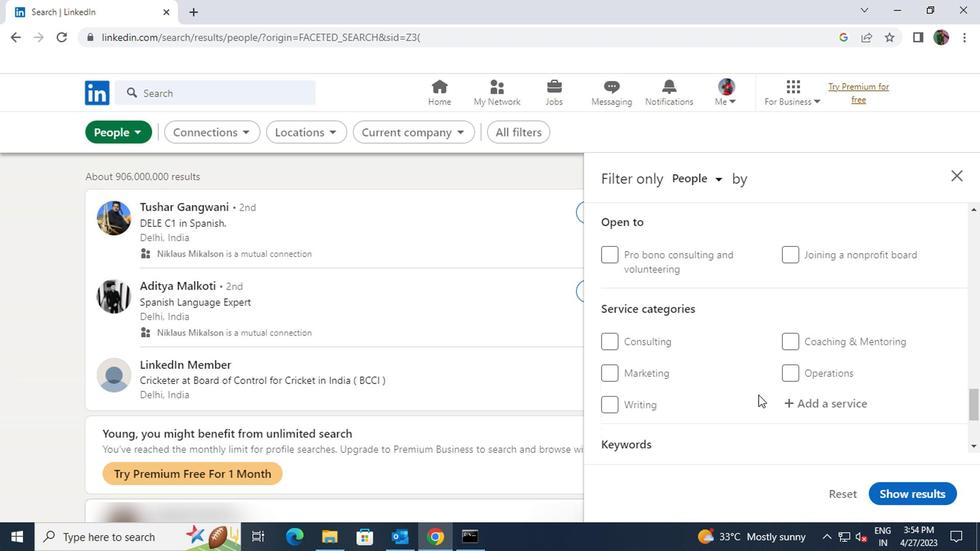
Action: Mouse pressed left at (785, 398)
Screenshot: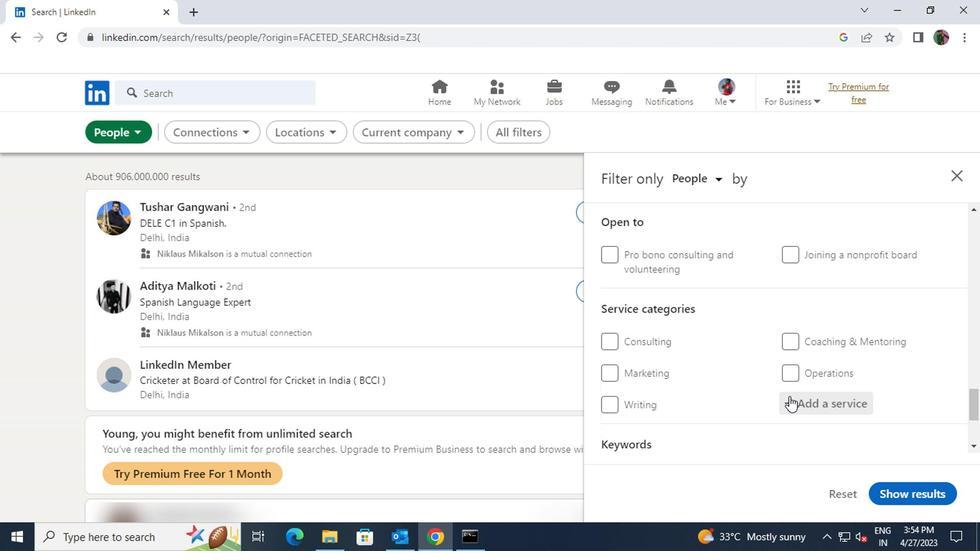 
Action: Mouse moved to (786, 399)
Screenshot: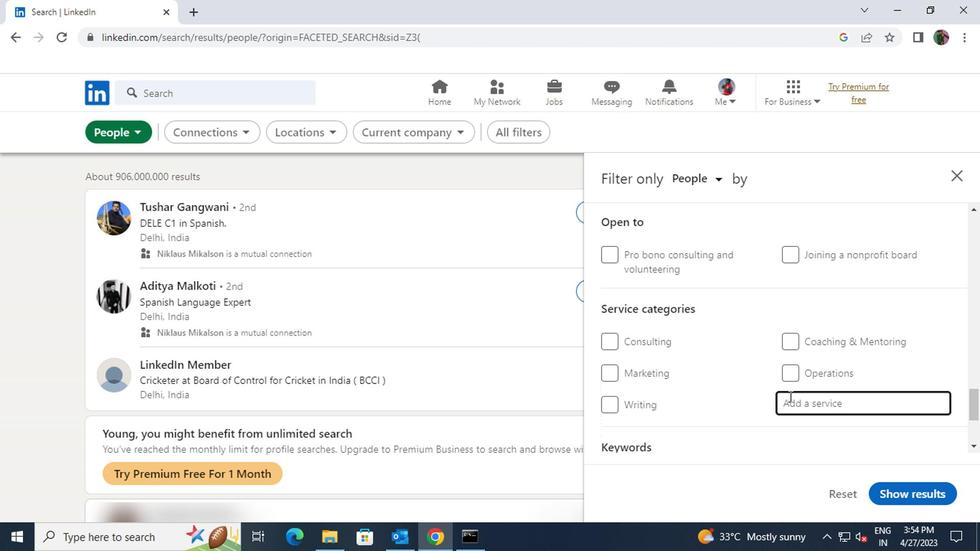
Action: Key pressed <Key.shift><Key.shift><Key.shift>WEDDING
Screenshot: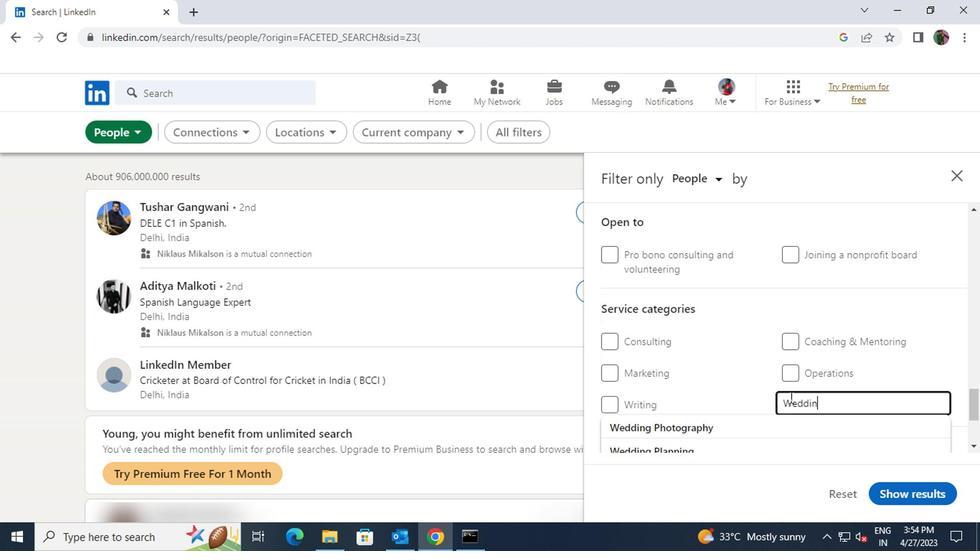
Action: Mouse moved to (780, 420)
Screenshot: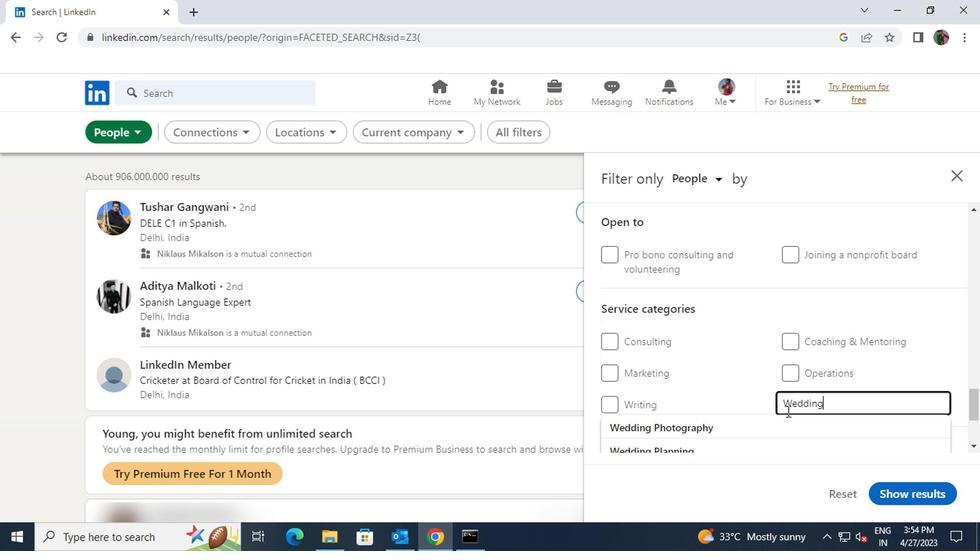 
Action: Mouse pressed left at (780, 420)
Screenshot: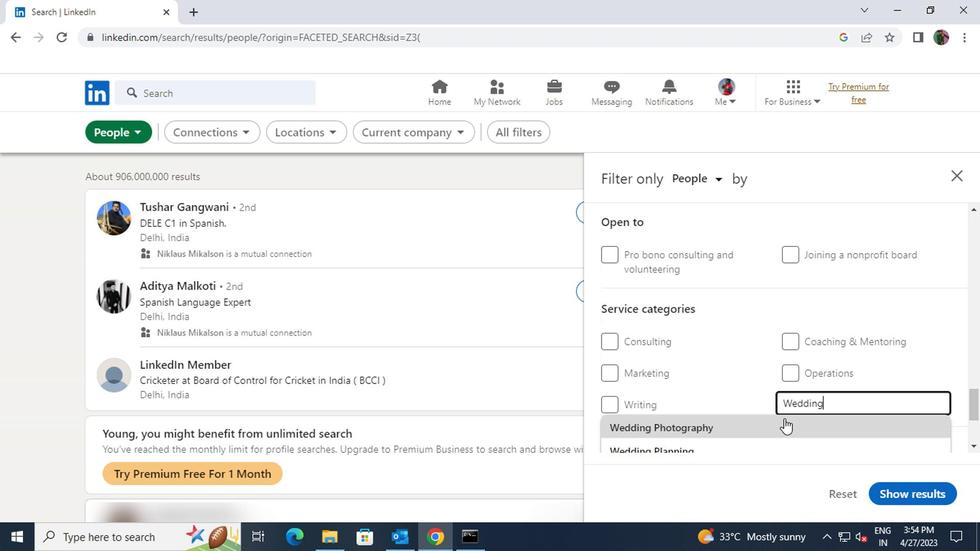 
Action: Mouse scrolled (780, 419) with delta (0, -1)
Screenshot: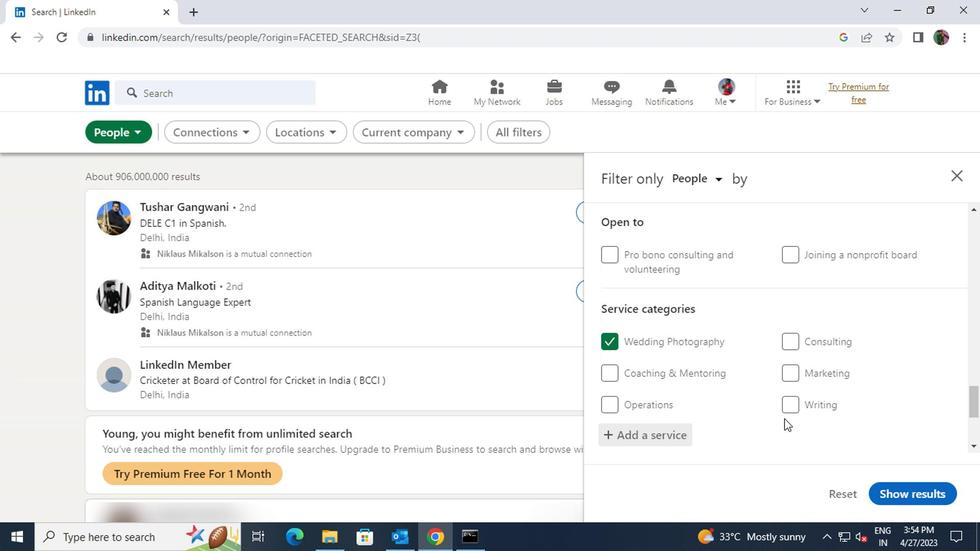 
Action: Mouse scrolled (780, 419) with delta (0, -1)
Screenshot: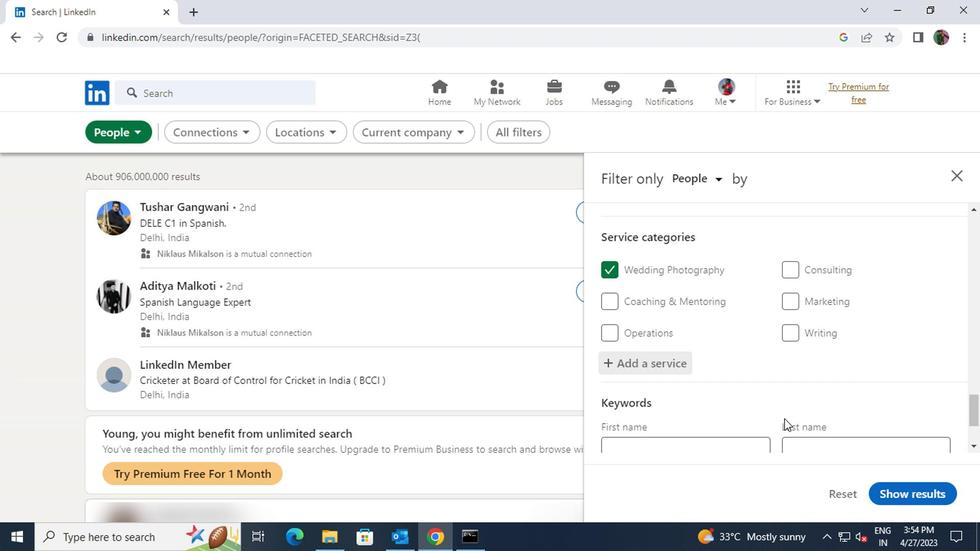 
Action: Mouse scrolled (780, 419) with delta (0, -1)
Screenshot: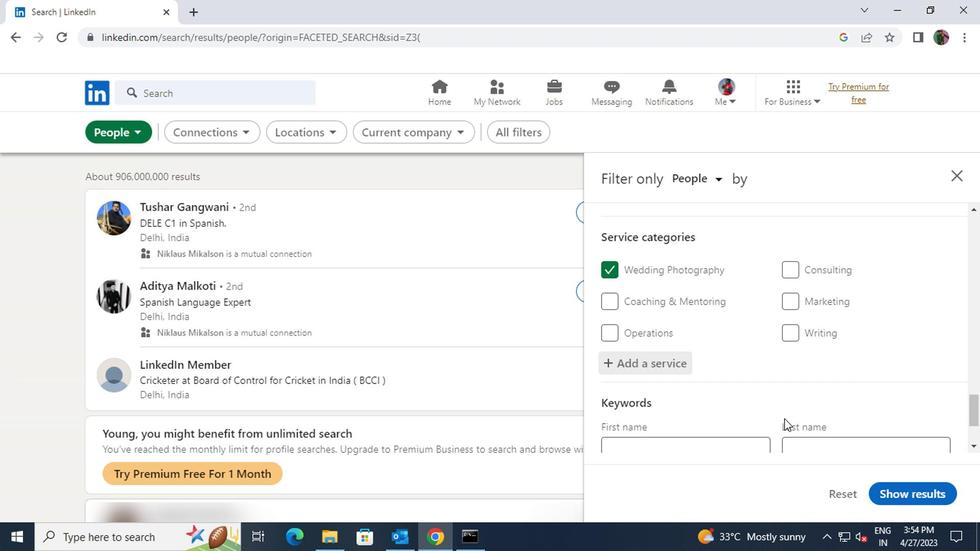 
Action: Mouse moved to (725, 387)
Screenshot: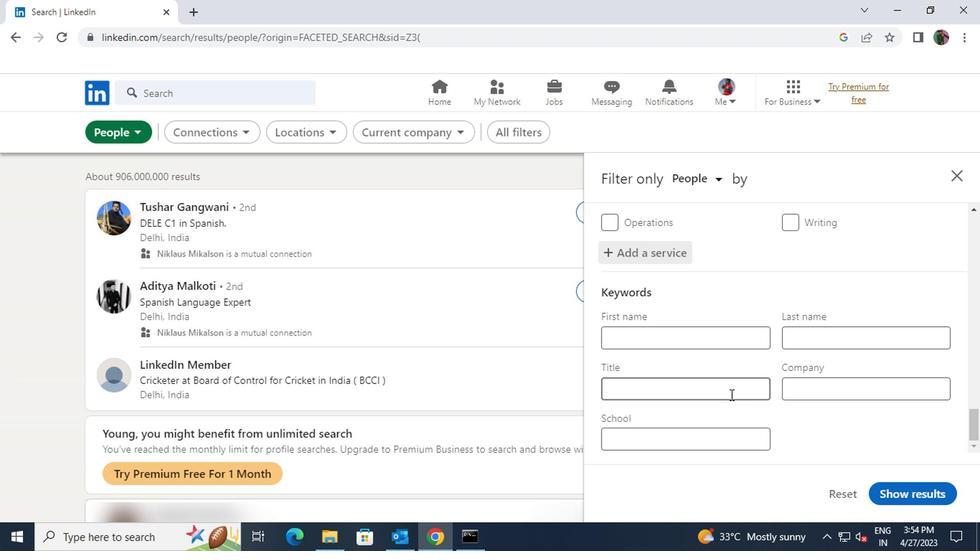 
Action: Mouse pressed left at (725, 387)
Screenshot: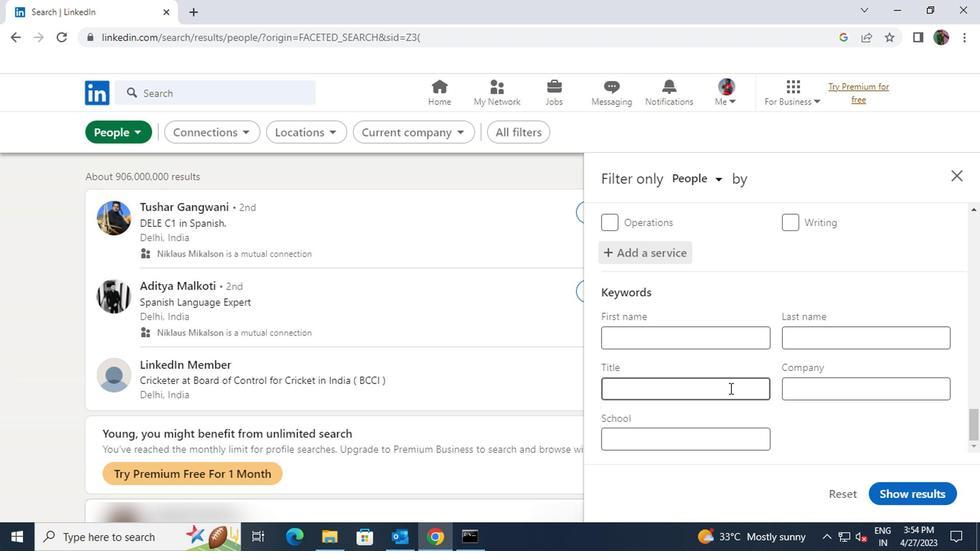 
Action: Key pressed <Key.shift>TRAVEL<Key.space><Key.shift>WRITER
Screenshot: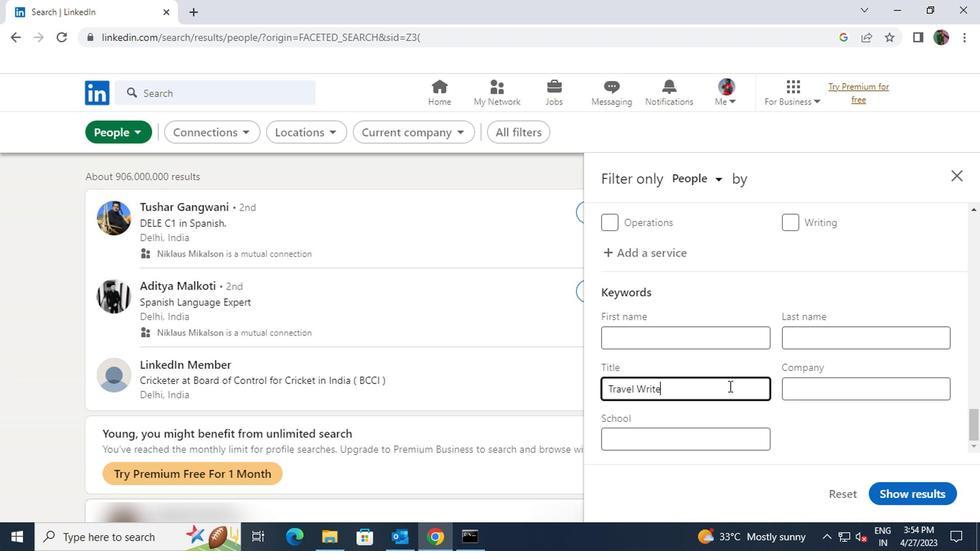 
Action: Mouse moved to (885, 488)
Screenshot: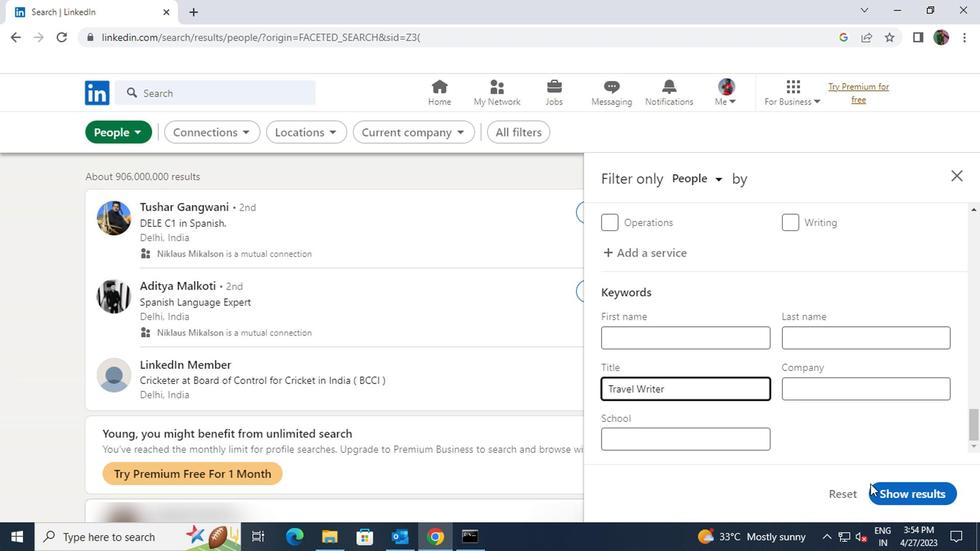 
Action: Mouse pressed left at (885, 488)
Screenshot: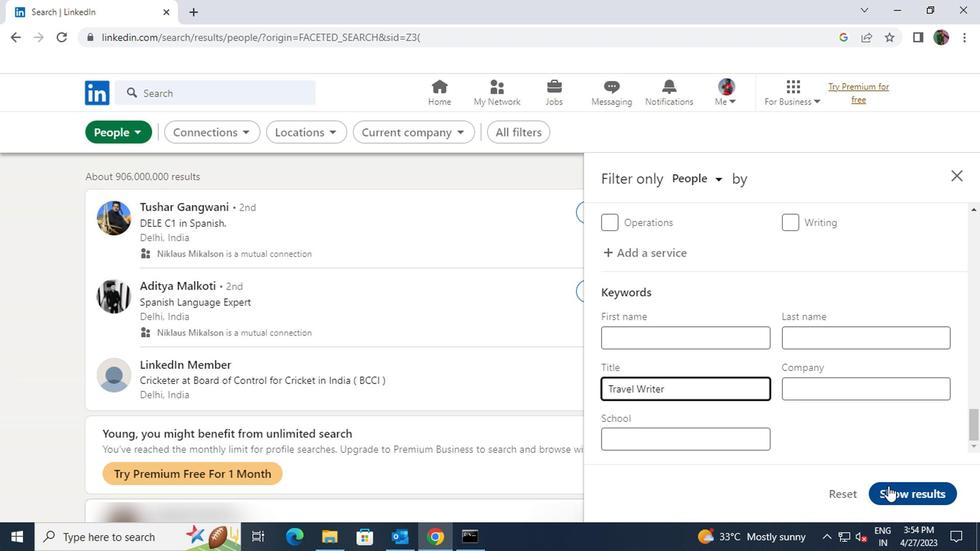 
